 Task: Utilize tags to categorize SWOT analysis tasks by priority: "High," "Medium," and "Low.
Action: Mouse moved to (63, 258)
Screenshot: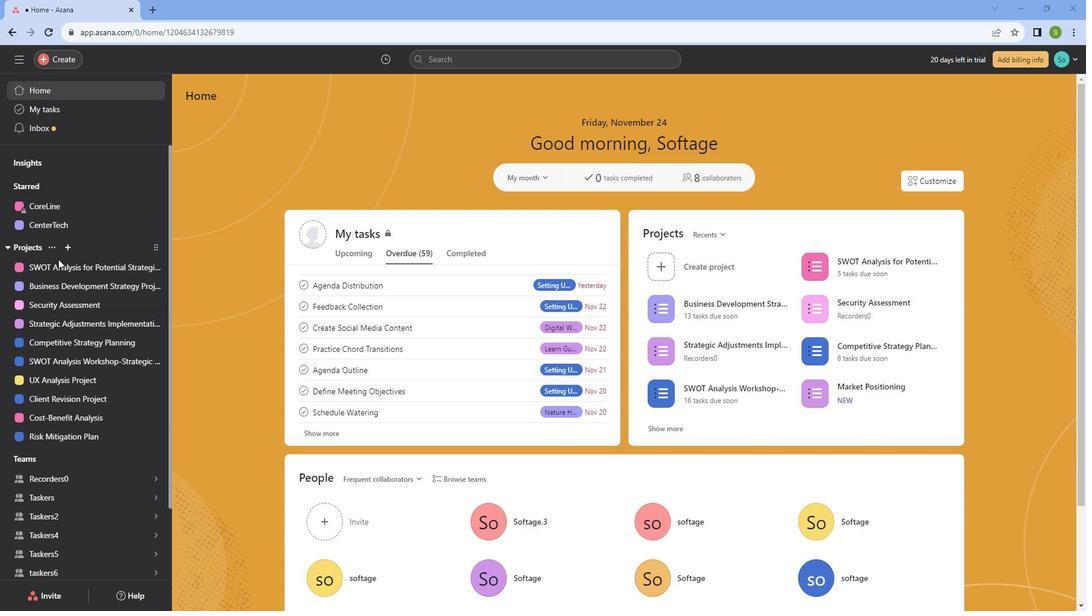 
Action: Mouse pressed left at (63, 258)
Screenshot: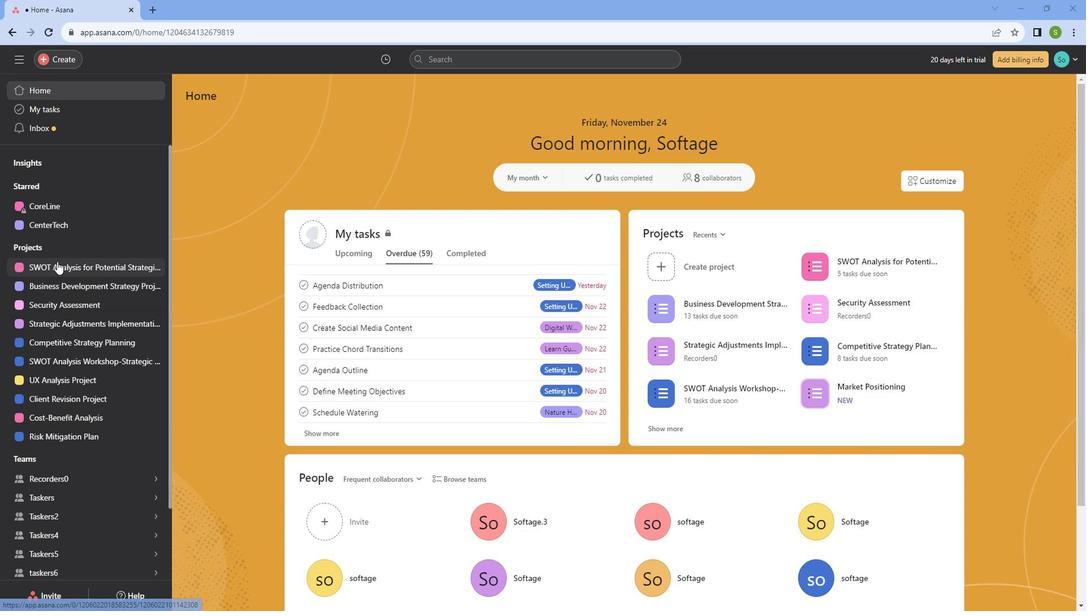 
Action: Mouse moved to (700, 178)
Screenshot: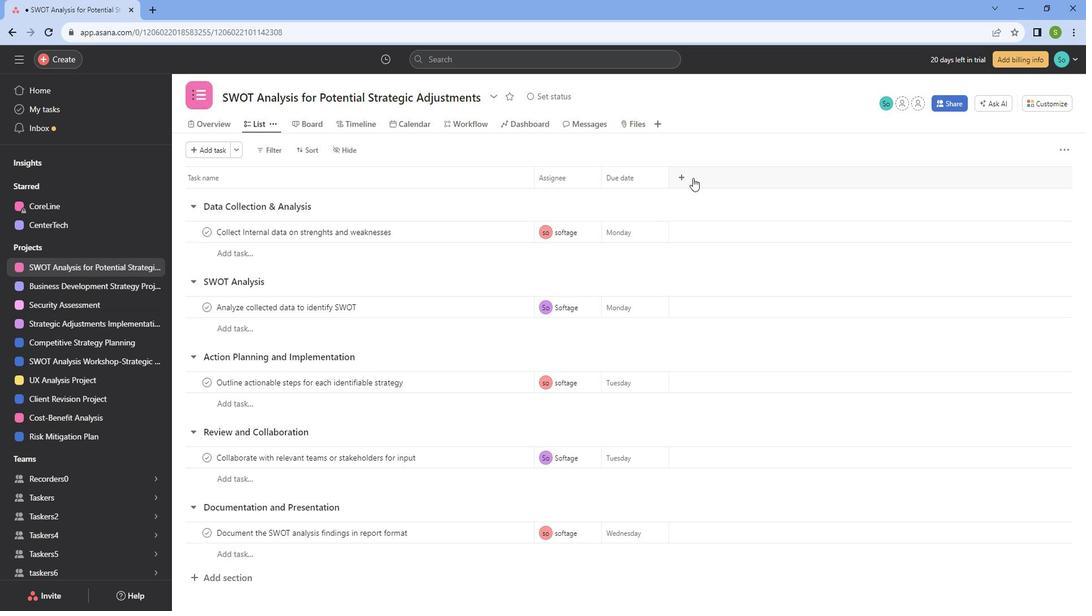 
Action: Mouse pressed left at (700, 178)
Screenshot: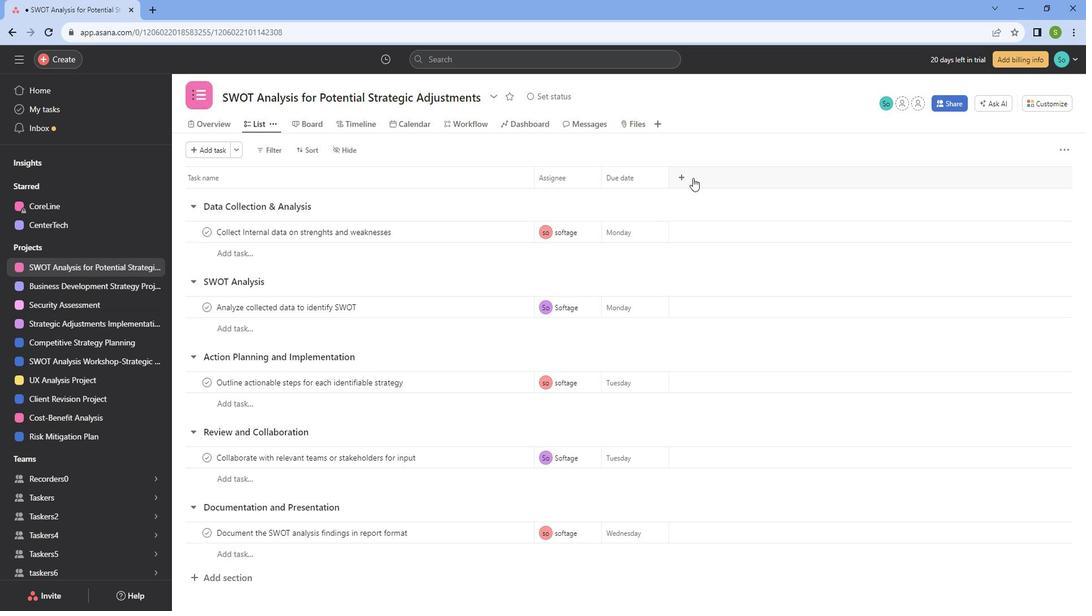 
Action: Mouse moved to (721, 224)
Screenshot: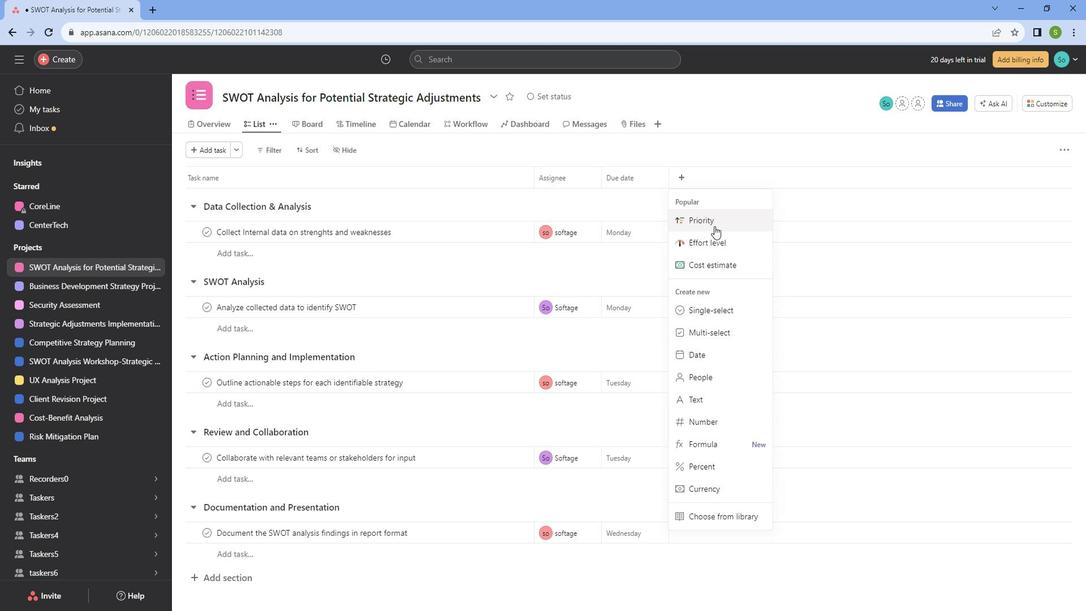 
Action: Mouse pressed left at (721, 224)
Screenshot: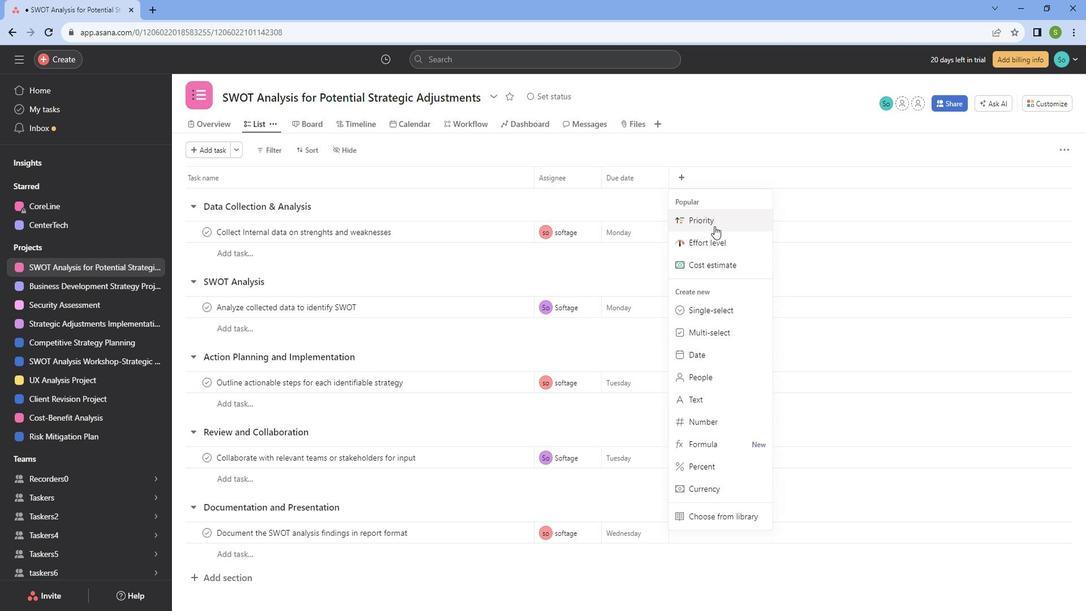 
Action: Mouse moved to (676, 459)
Screenshot: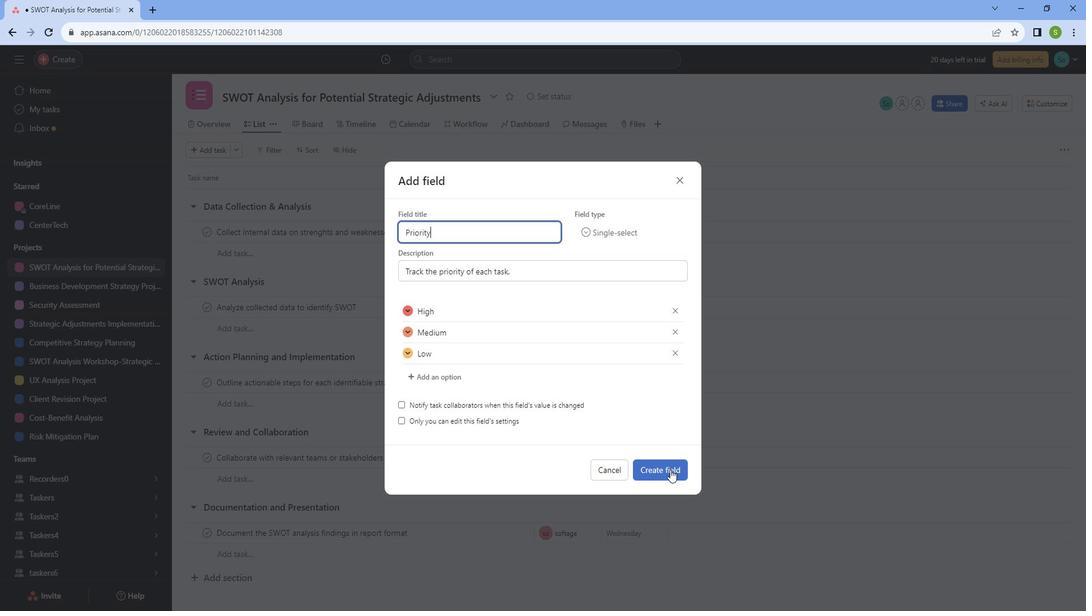 
Action: Mouse pressed left at (676, 459)
Screenshot: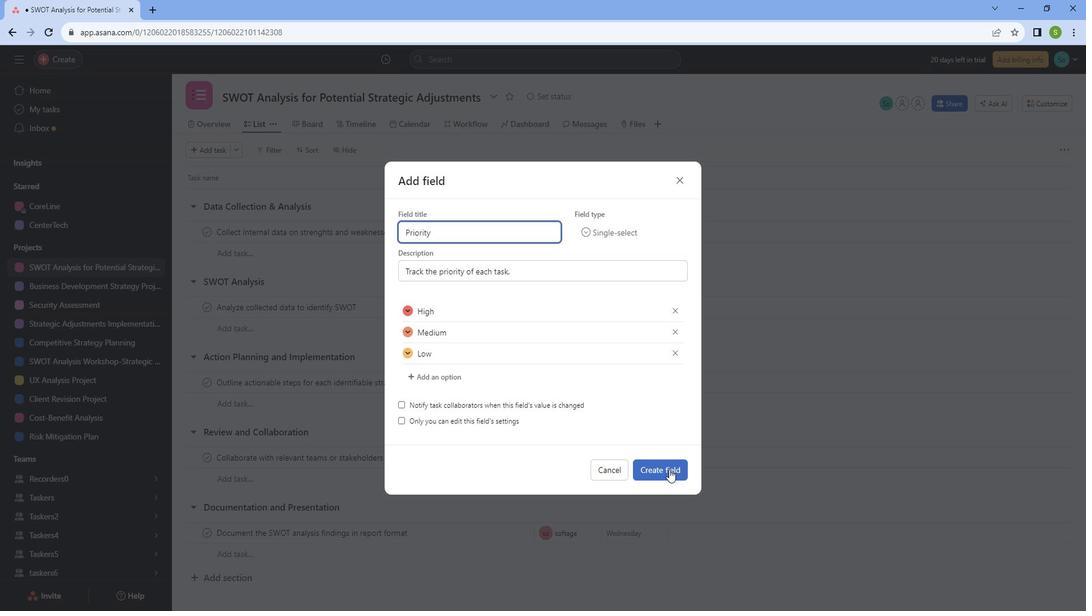 
Action: Mouse moved to (709, 230)
Screenshot: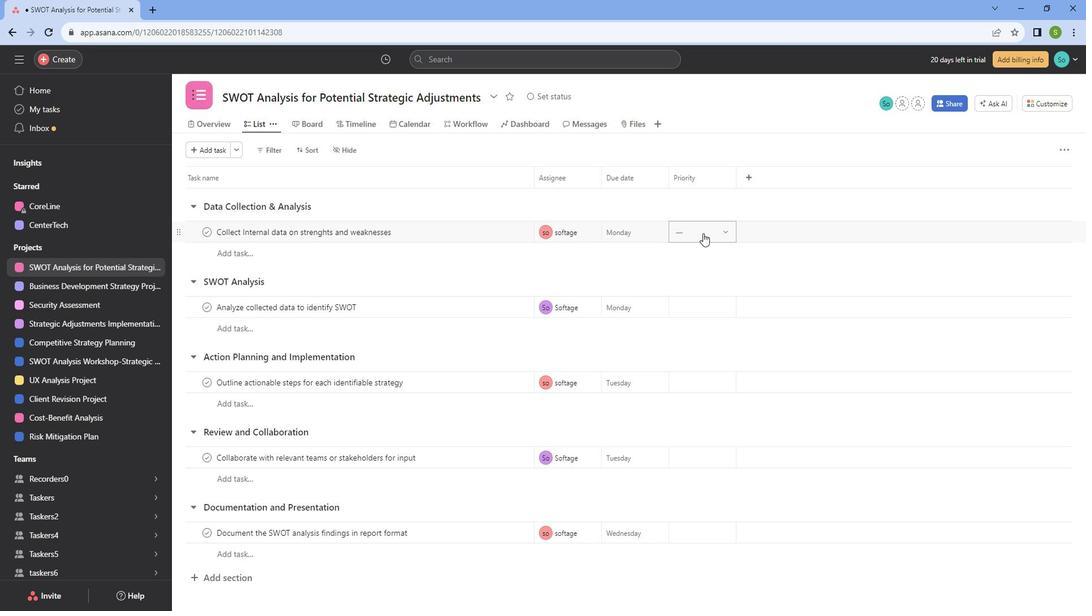 
Action: Mouse pressed left at (709, 230)
Screenshot: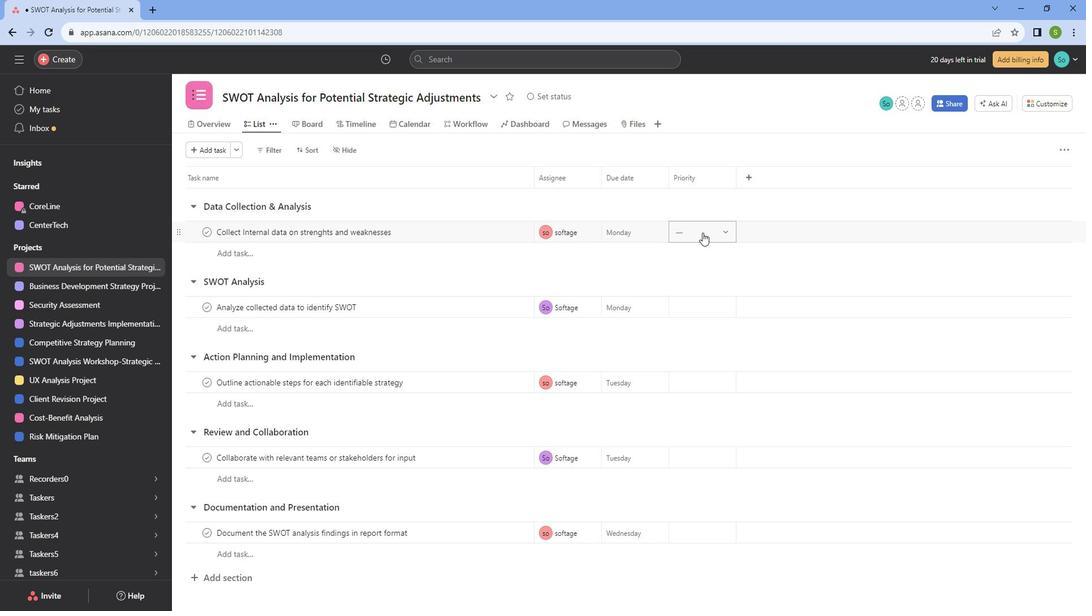 
Action: Mouse moved to (717, 279)
Screenshot: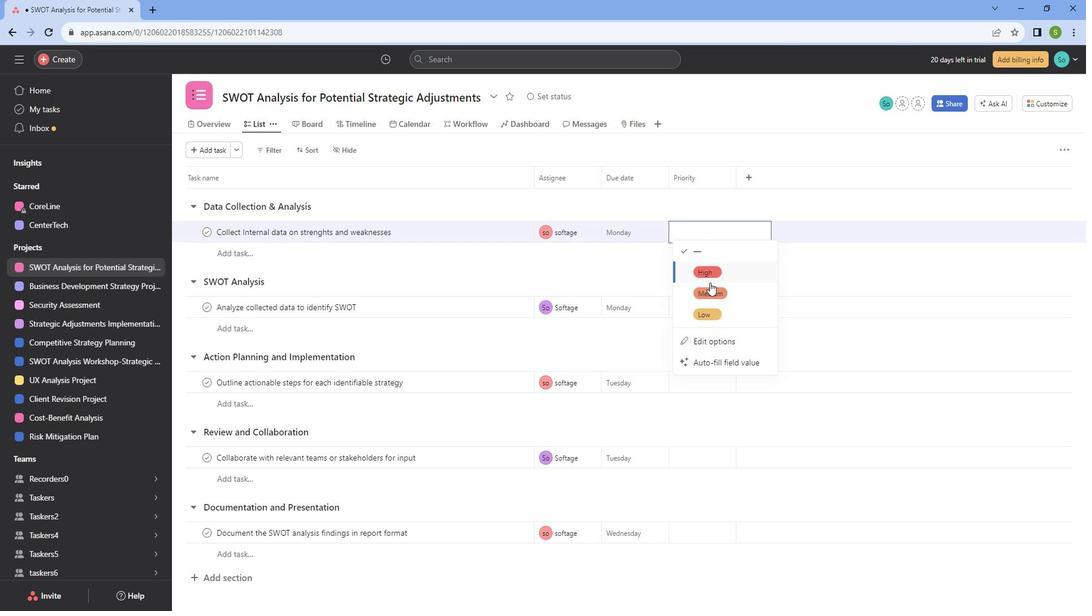 
Action: Mouse pressed left at (717, 279)
Screenshot: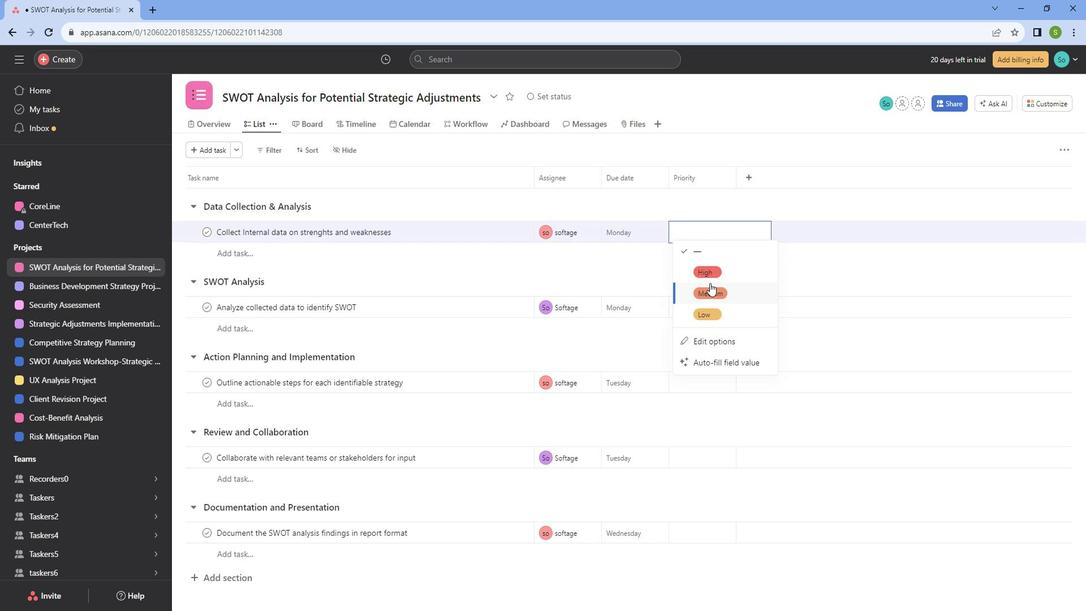 
Action: Mouse moved to (712, 289)
Screenshot: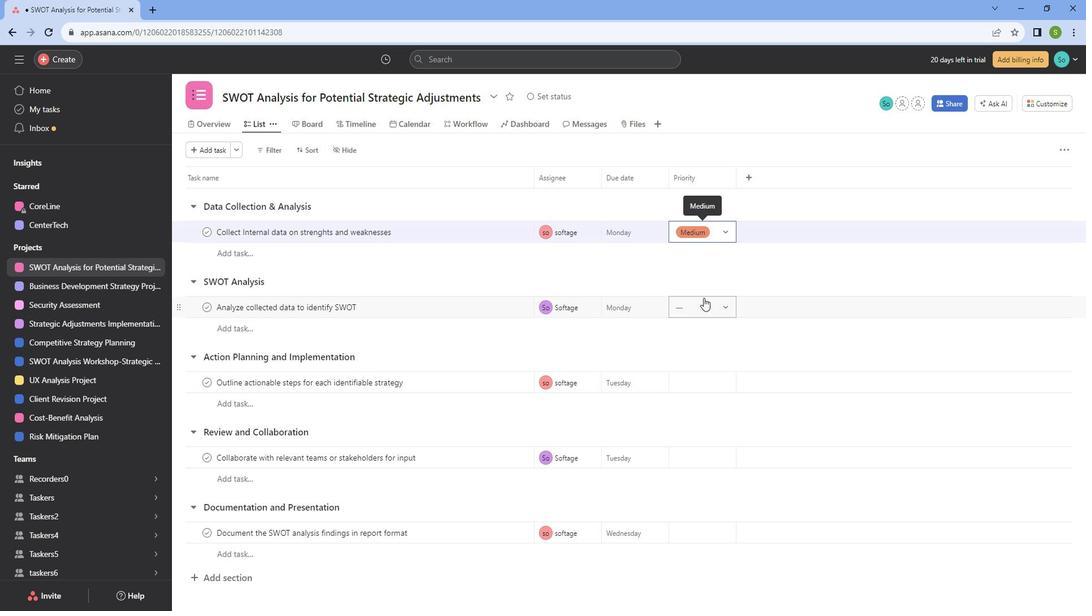 
Action: Mouse pressed left at (712, 289)
Screenshot: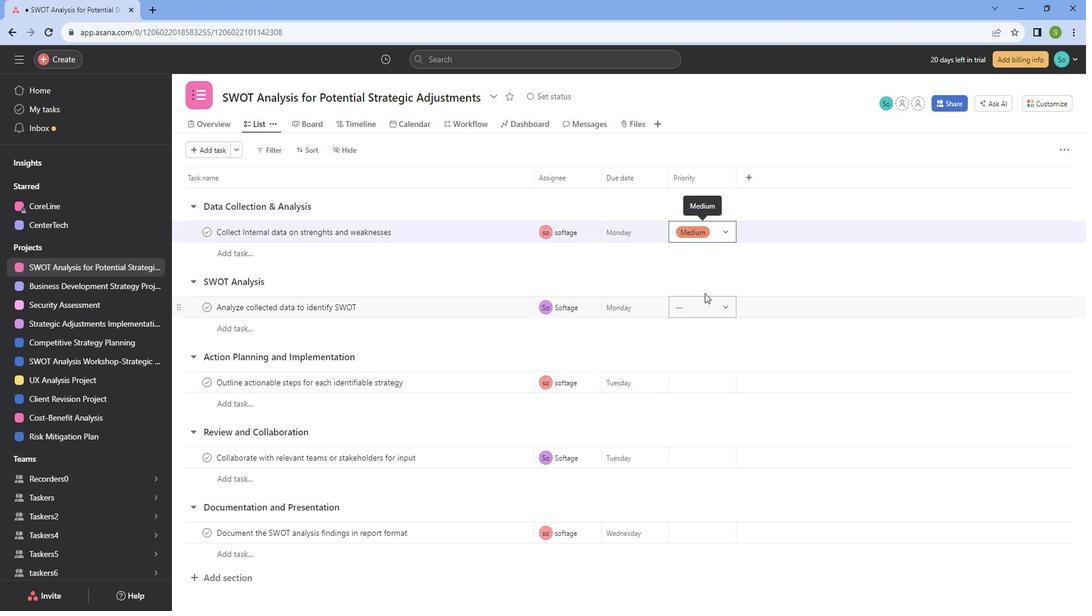 
Action: Mouse moved to (707, 300)
Screenshot: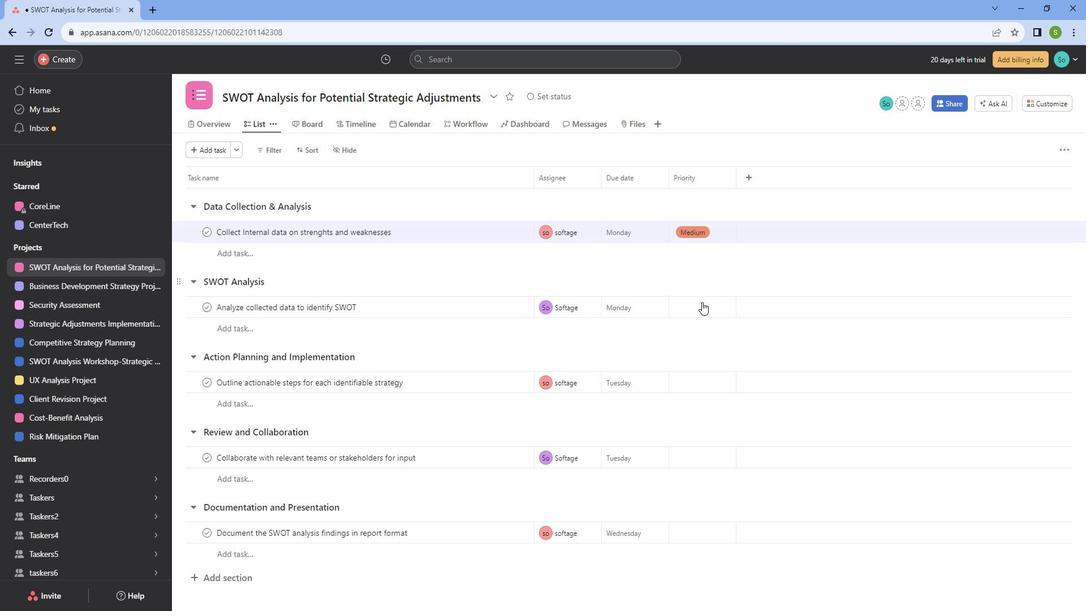 
Action: Mouse pressed left at (707, 300)
Screenshot: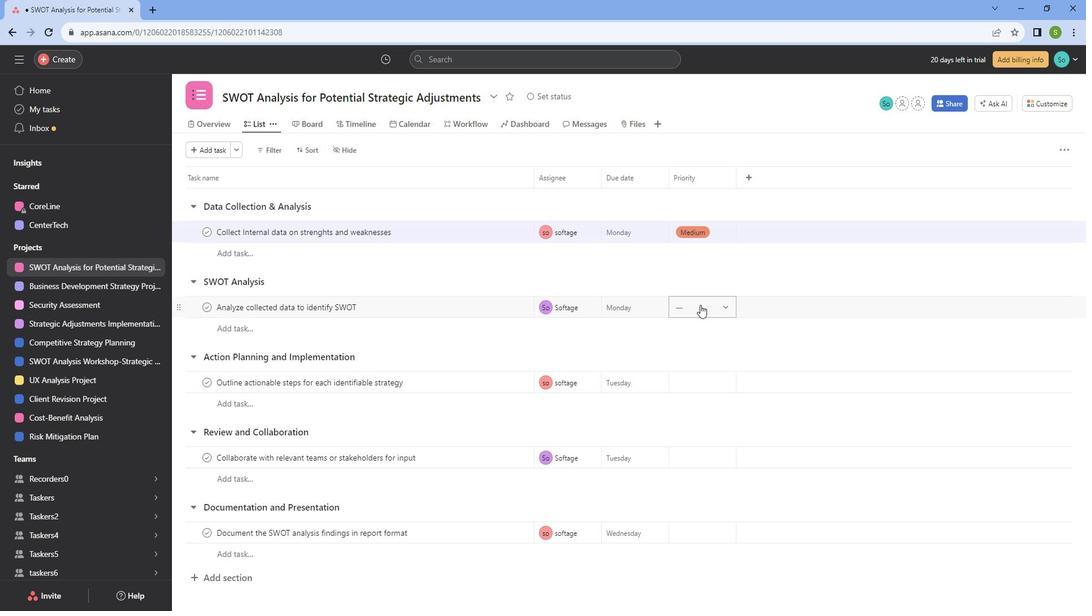 
Action: Mouse moved to (708, 357)
Screenshot: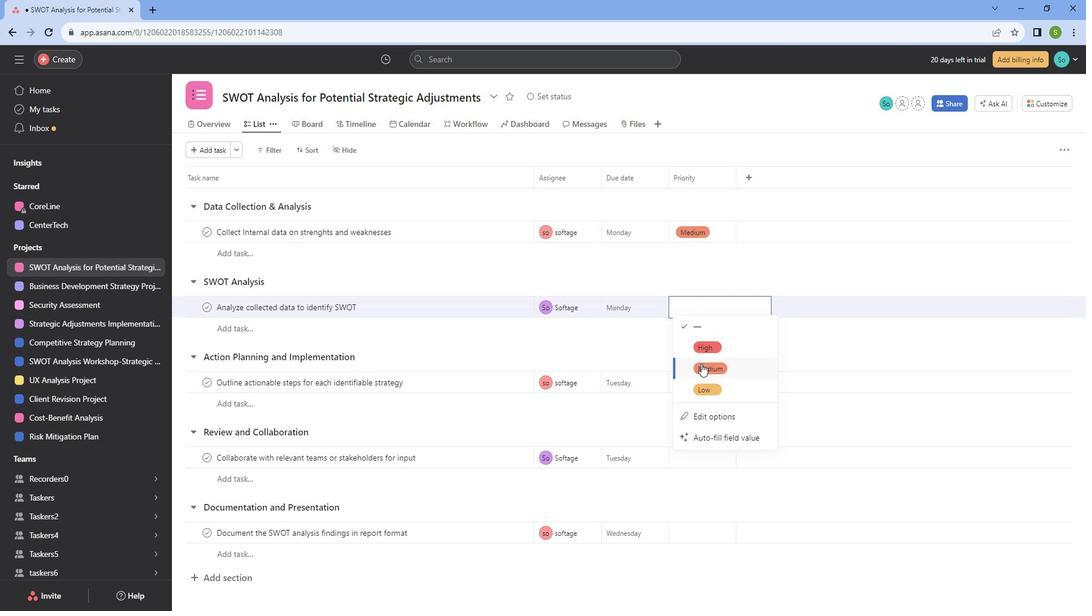 
Action: Mouse pressed left at (708, 357)
Screenshot: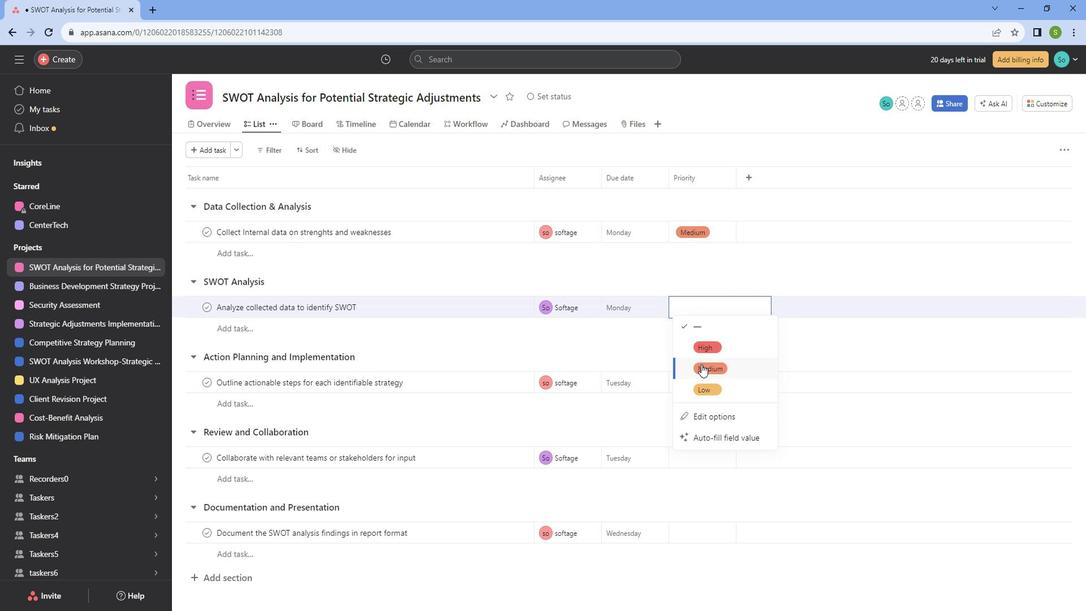 
Action: Mouse moved to (708, 348)
Screenshot: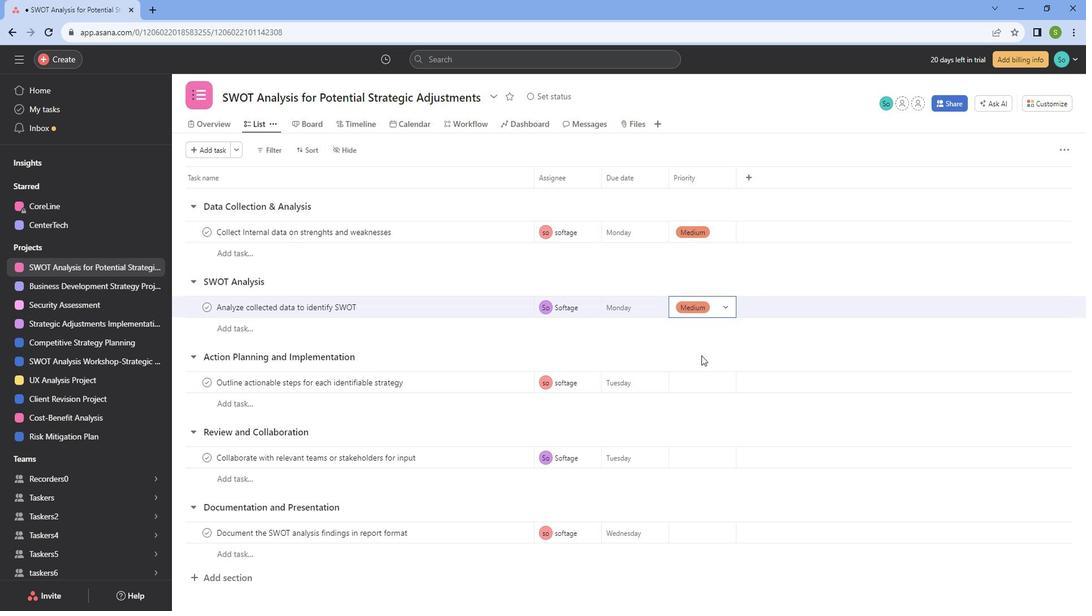 
Action: Mouse scrolled (708, 348) with delta (0, 0)
Screenshot: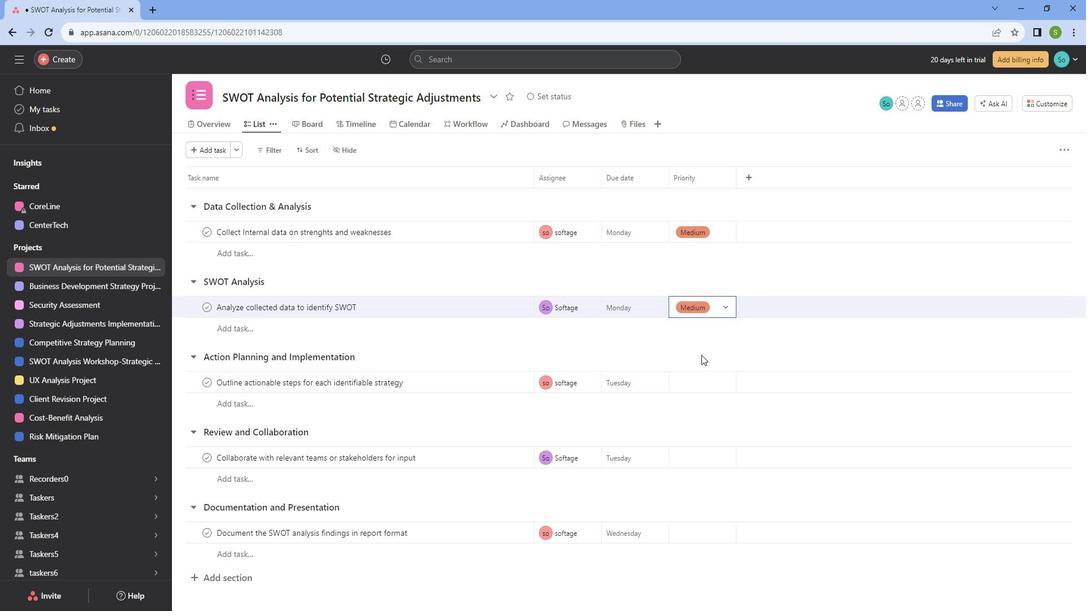 
Action: Mouse scrolled (708, 348) with delta (0, 0)
Screenshot: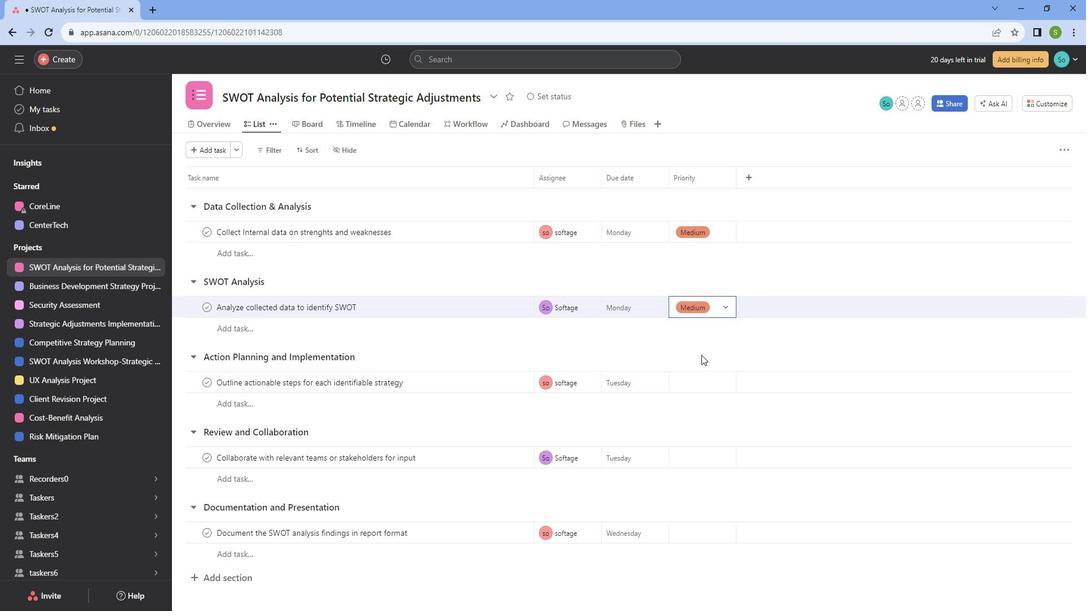 
Action: Mouse scrolled (708, 348) with delta (0, 0)
Screenshot: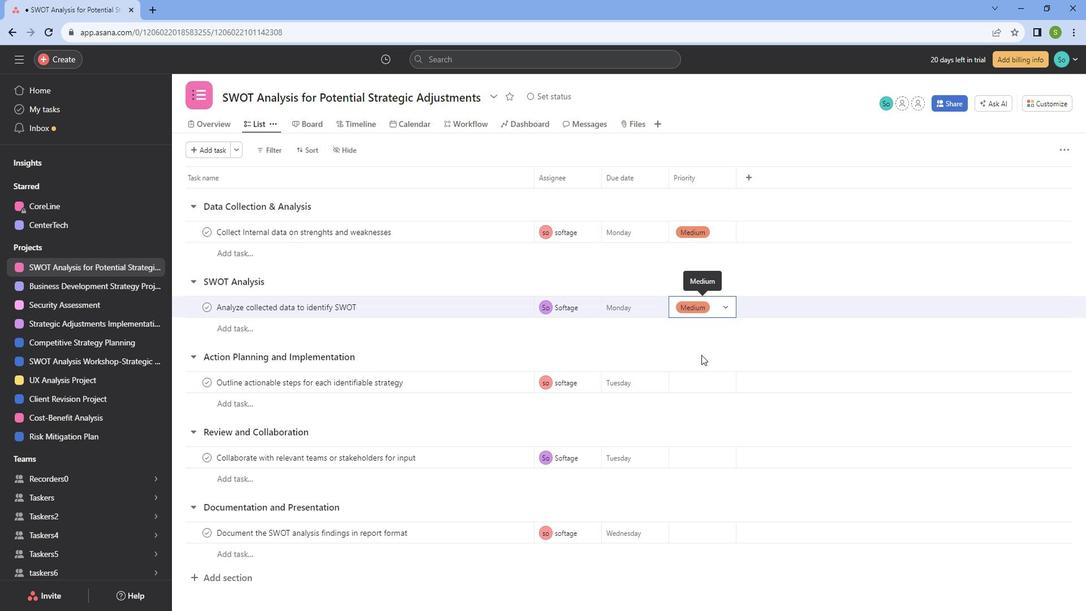 
Action: Mouse scrolled (708, 348) with delta (0, 0)
Screenshot: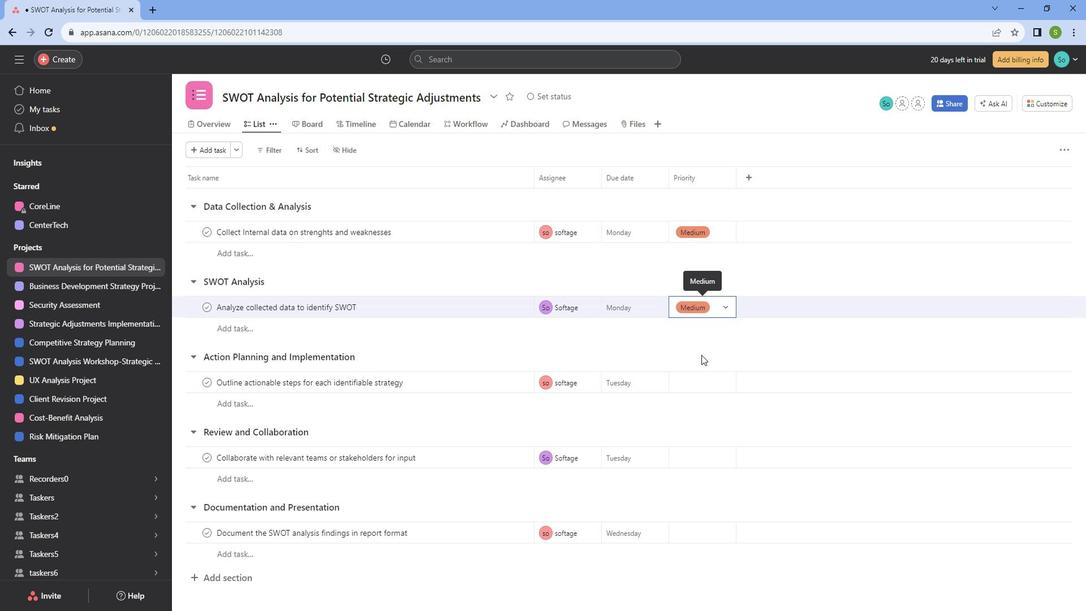 
Action: Mouse moved to (701, 376)
Screenshot: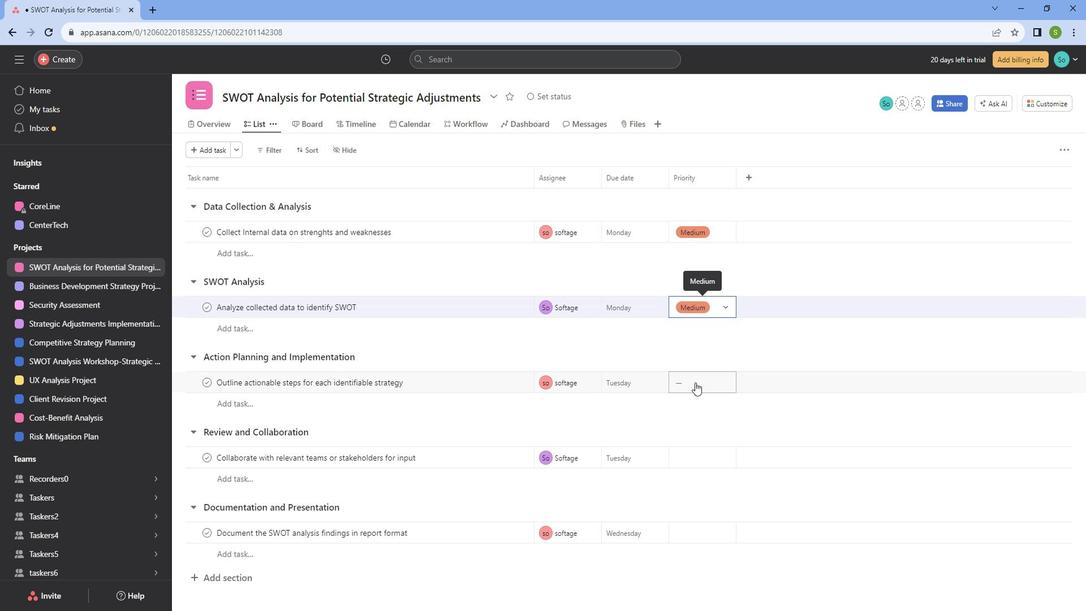 
Action: Mouse pressed left at (701, 376)
Screenshot: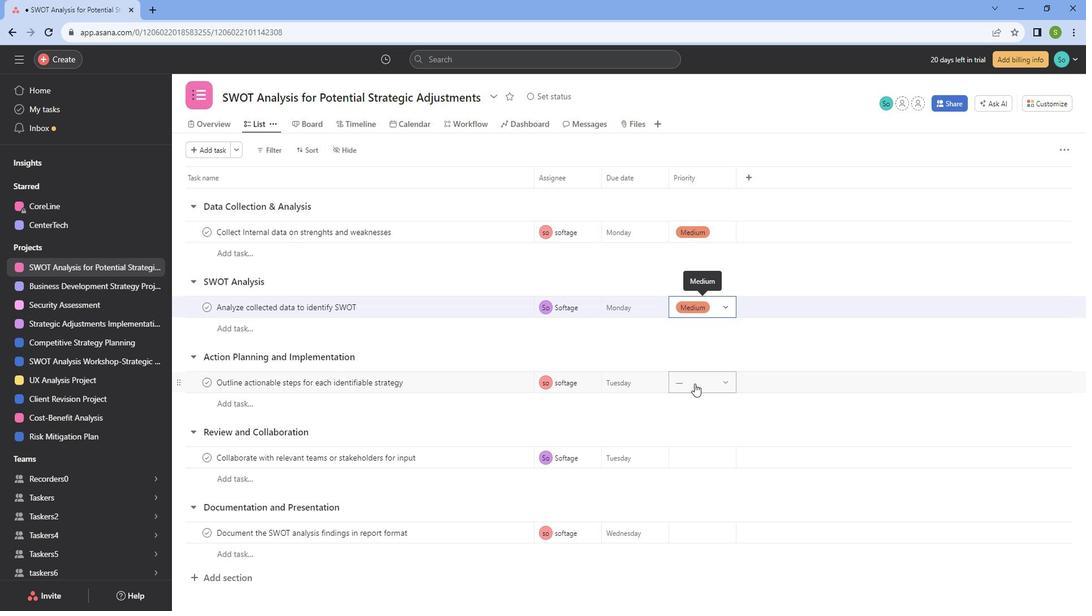 
Action: Mouse moved to (717, 409)
Screenshot: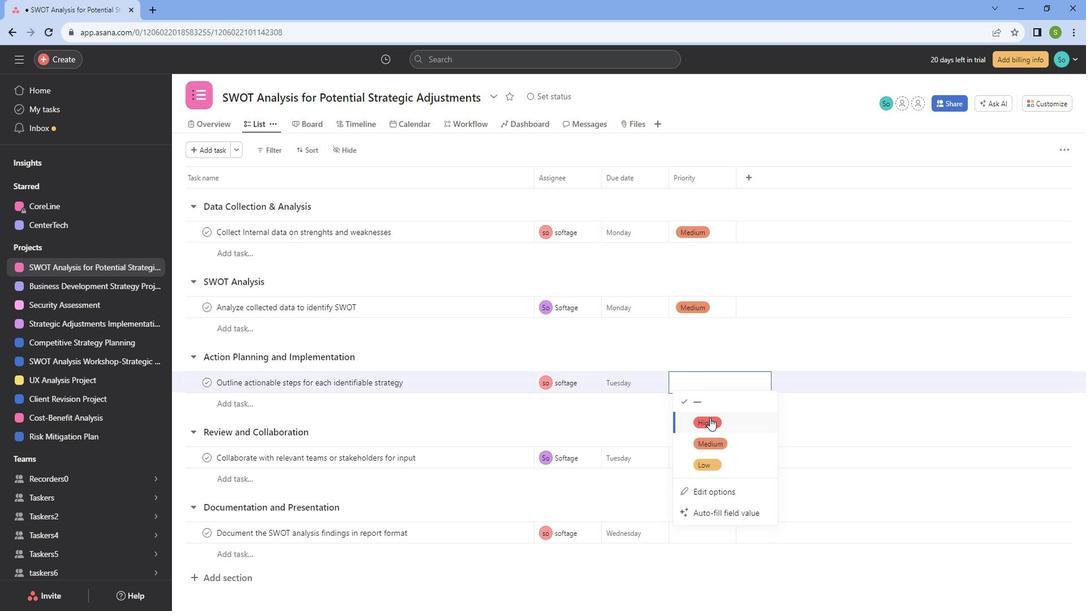 
Action: Mouse pressed left at (717, 409)
Screenshot: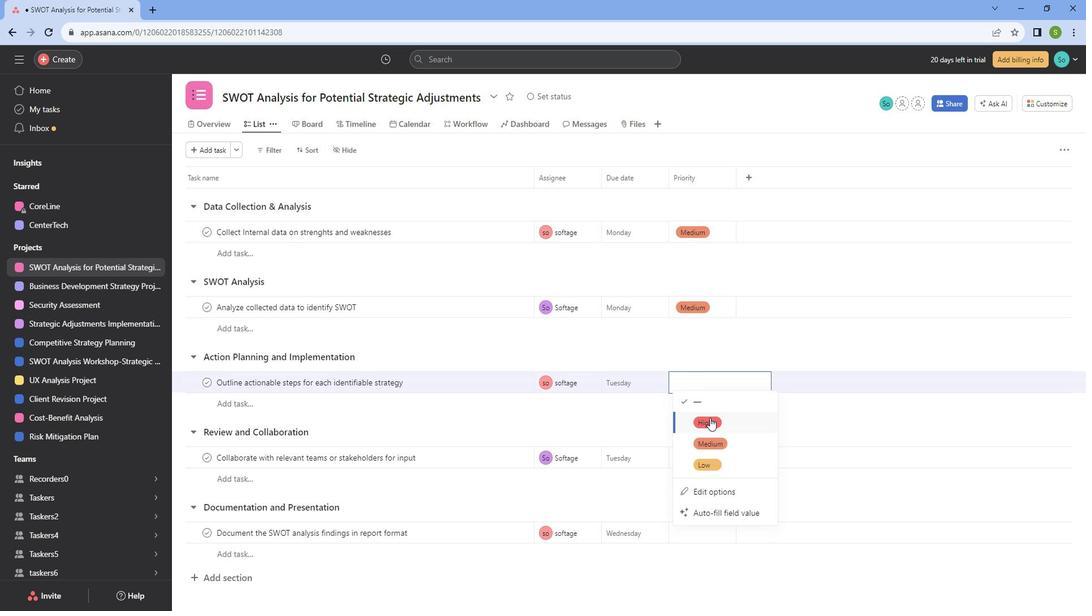 
Action: Mouse moved to (707, 442)
Screenshot: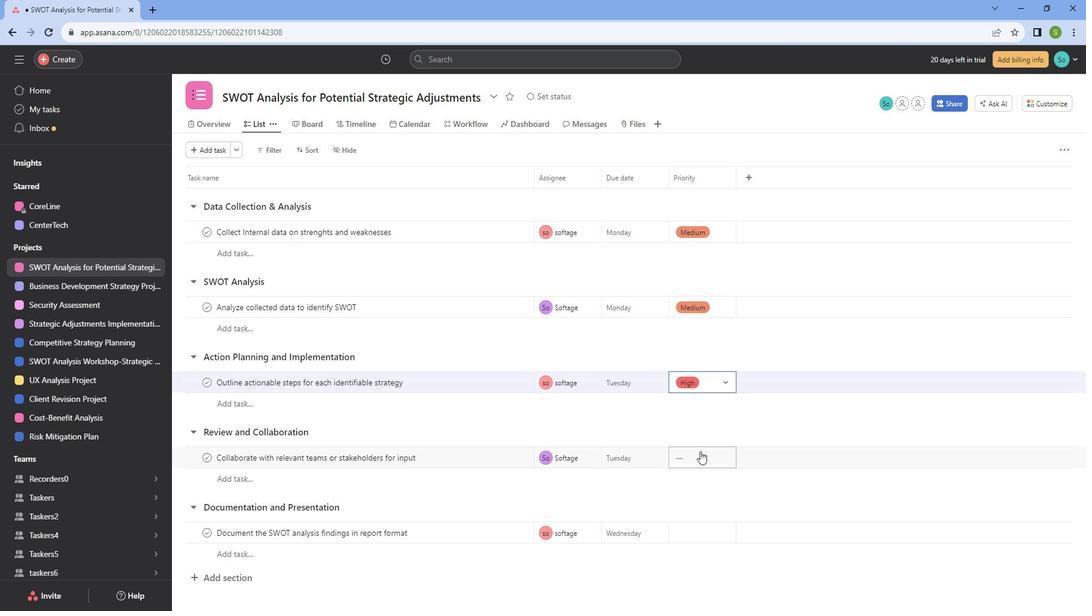 
Action: Mouse pressed left at (707, 442)
Screenshot: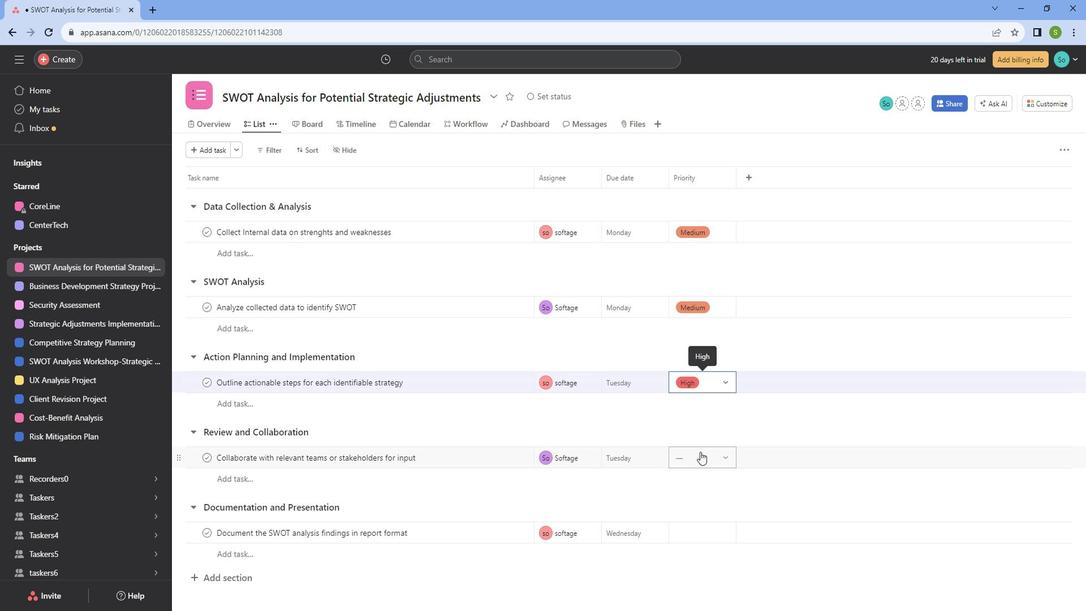 
Action: Mouse moved to (704, 487)
Screenshot: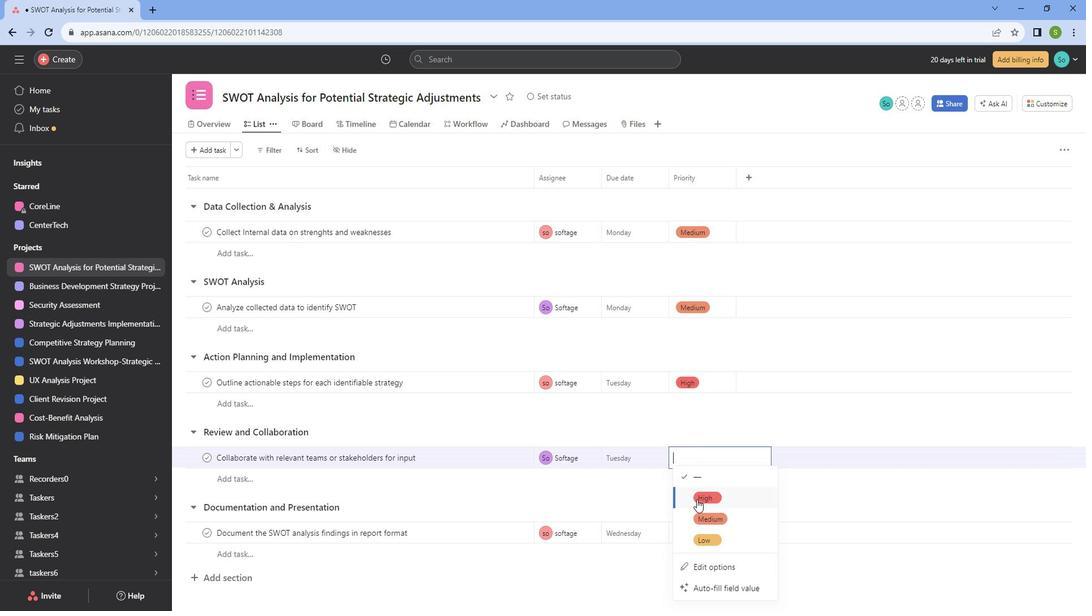 
Action: Mouse pressed left at (704, 487)
Screenshot: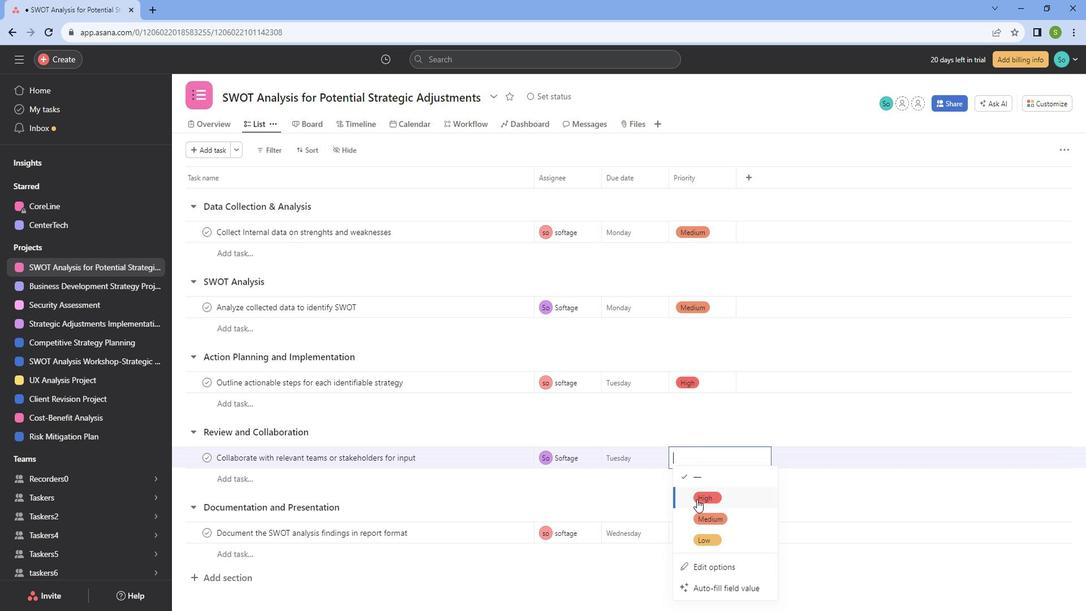 
Action: Mouse moved to (699, 525)
Screenshot: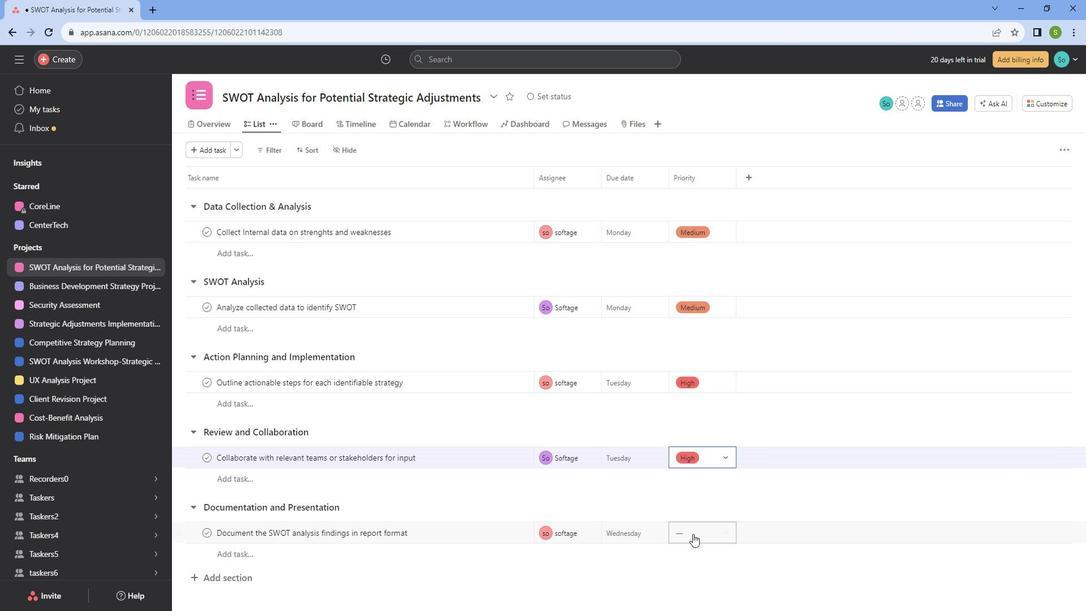 
Action: Mouse pressed left at (699, 525)
Screenshot: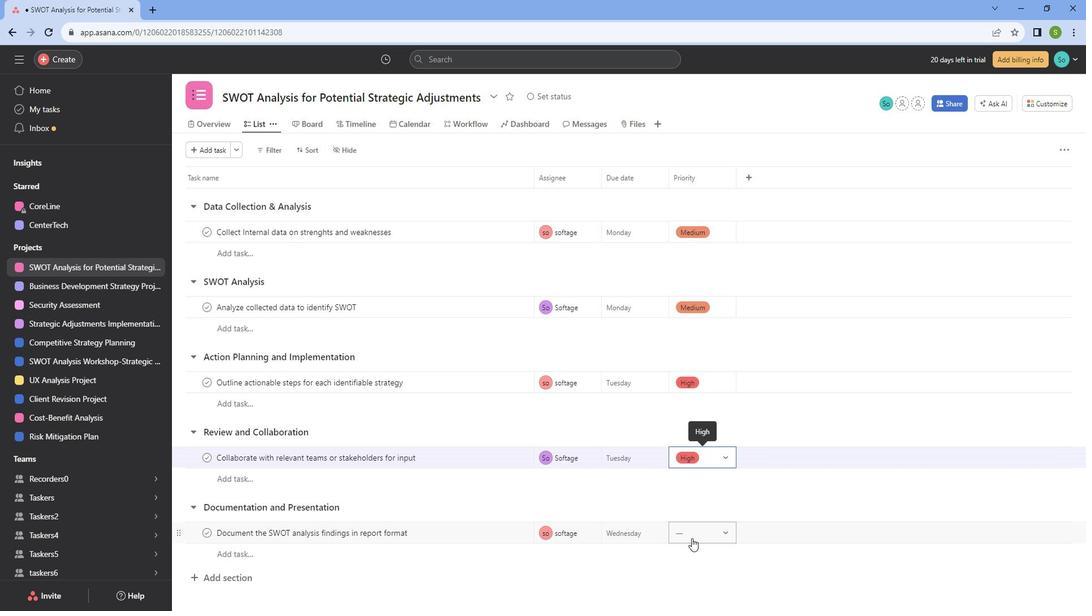 
Action: Mouse moved to (740, 454)
Screenshot: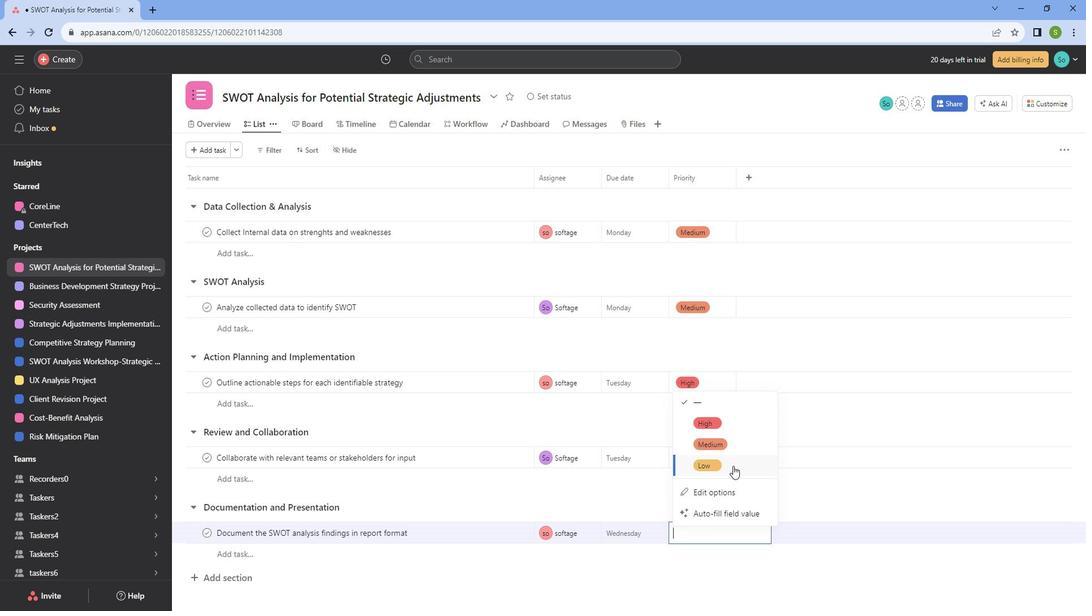 
Action: Mouse pressed left at (740, 454)
Screenshot: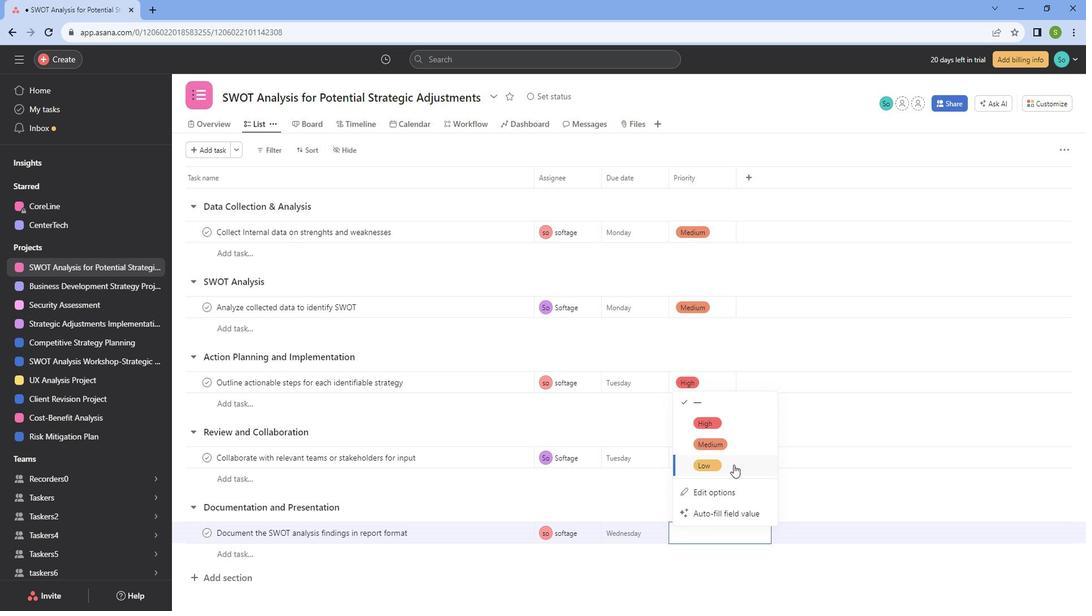 
Action: Mouse moved to (714, 483)
Screenshot: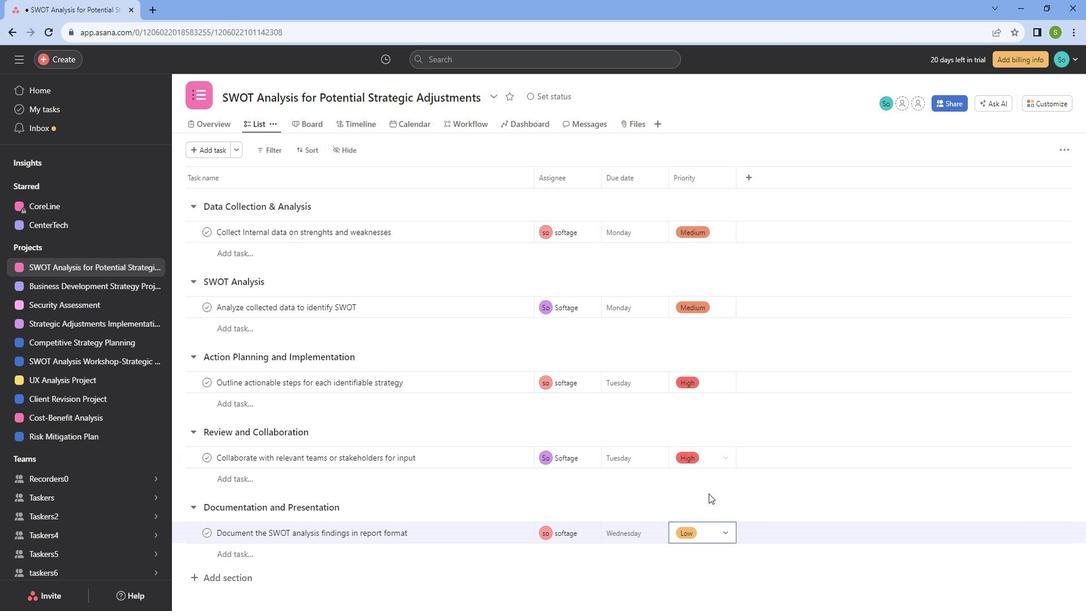 
Action: Mouse pressed left at (714, 483)
Screenshot: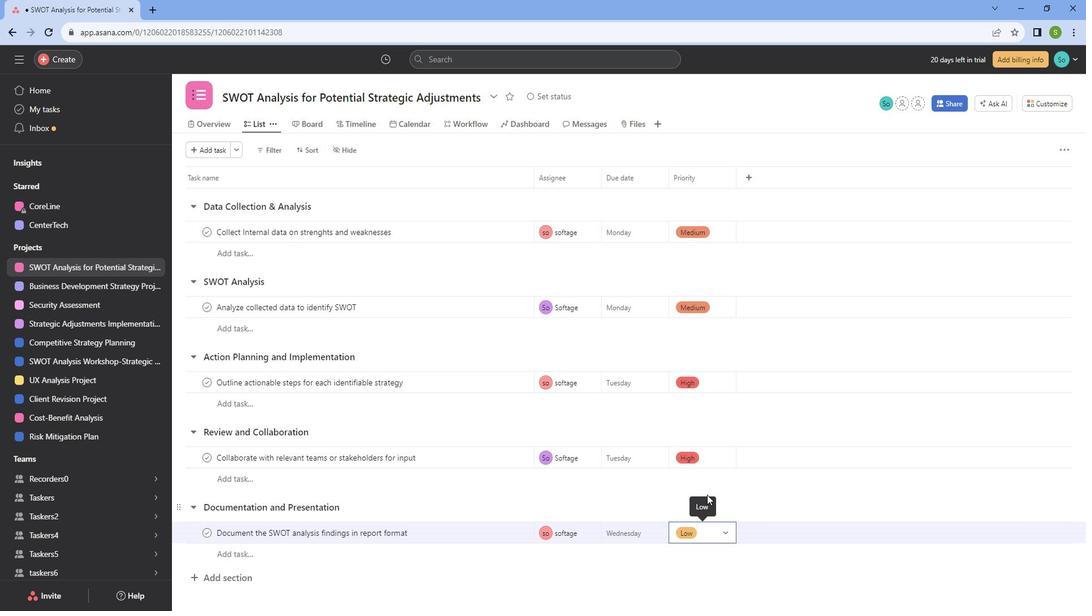 
Action: Mouse scrolled (714, 482) with delta (0, 0)
Screenshot: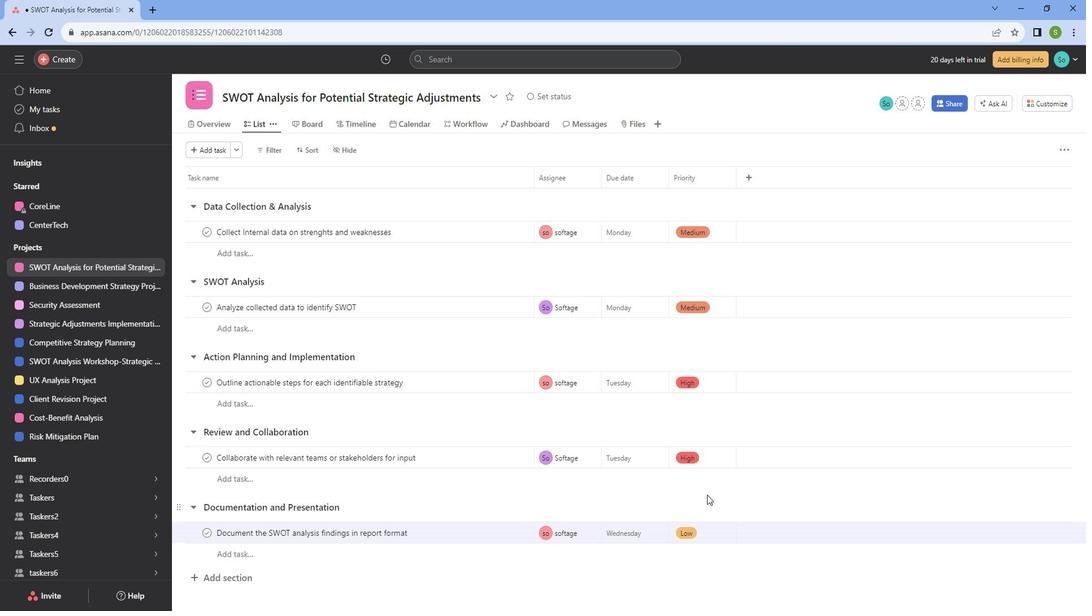 
Action: Mouse scrolled (714, 482) with delta (0, 0)
Screenshot: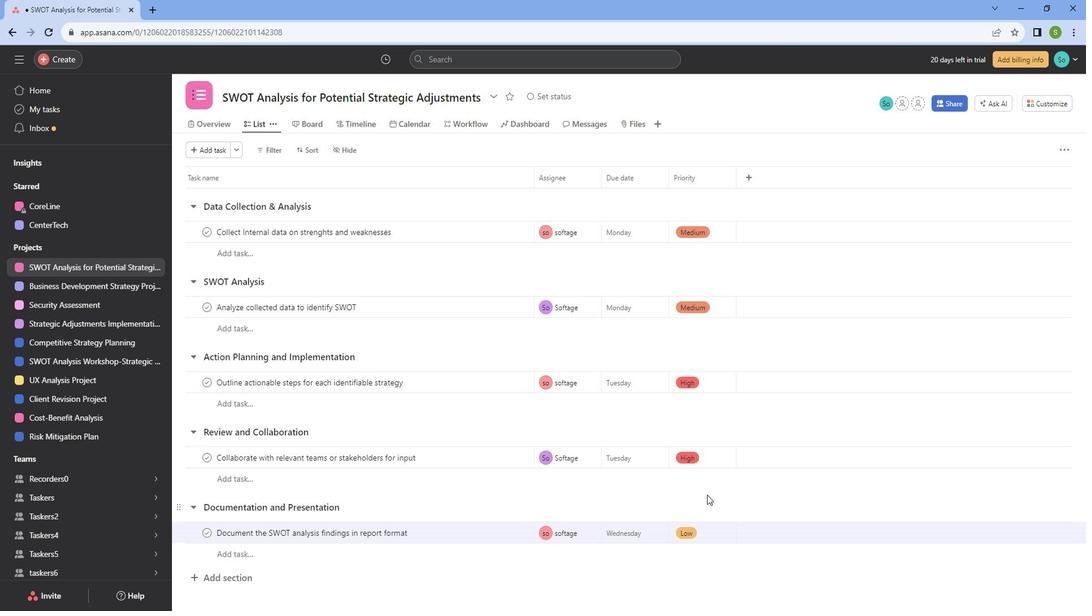 
Action: Mouse scrolled (714, 482) with delta (0, 0)
Screenshot: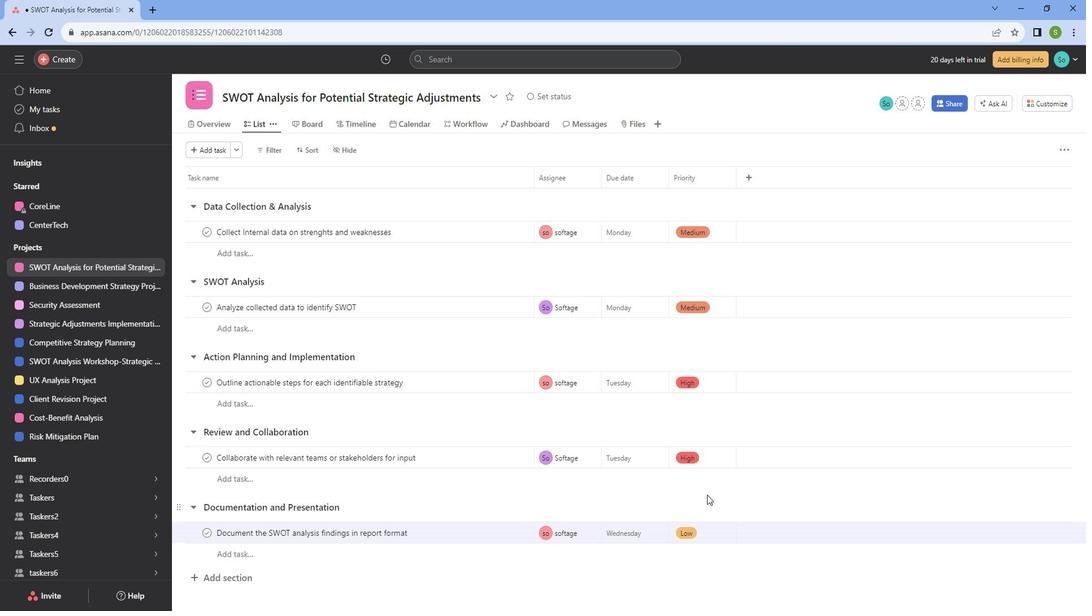 
Action: Mouse scrolled (714, 482) with delta (0, 0)
Screenshot: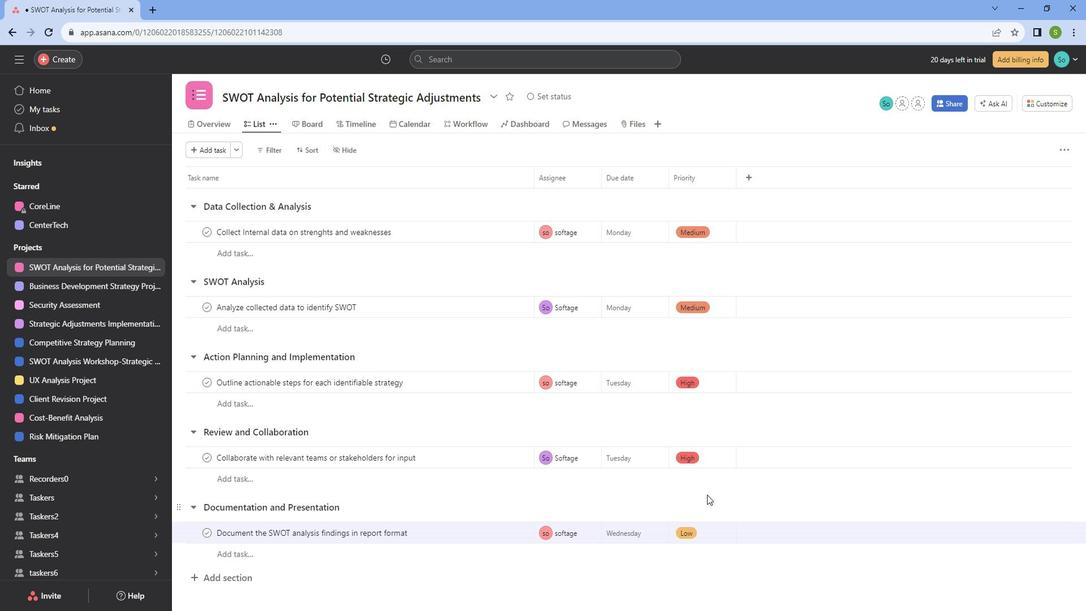 
Action: Mouse moved to (712, 473)
Screenshot: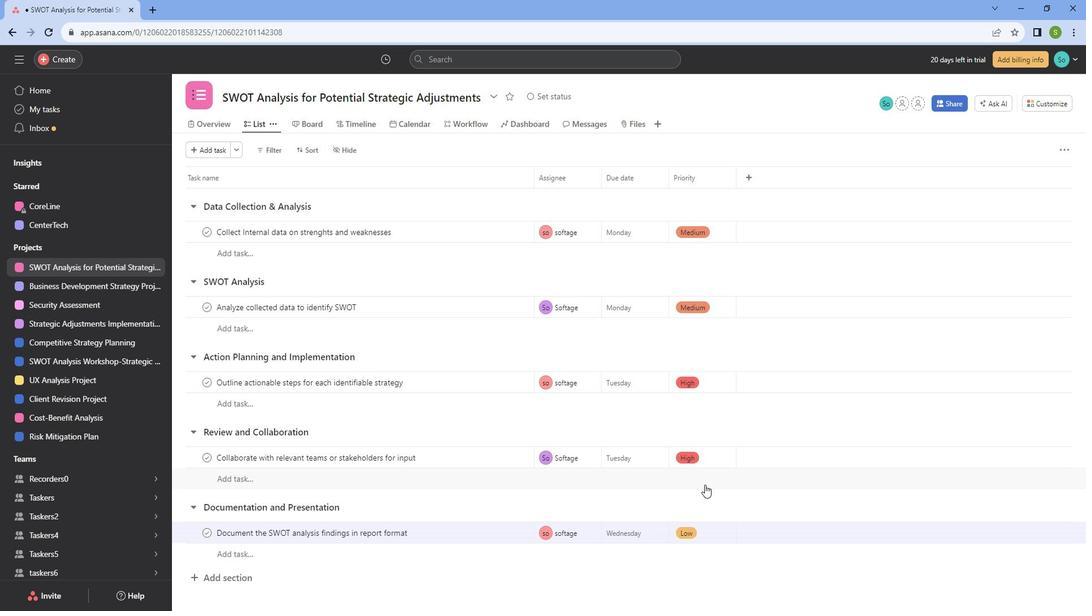 
Action: Mouse scrolled (712, 473) with delta (0, 0)
Screenshot: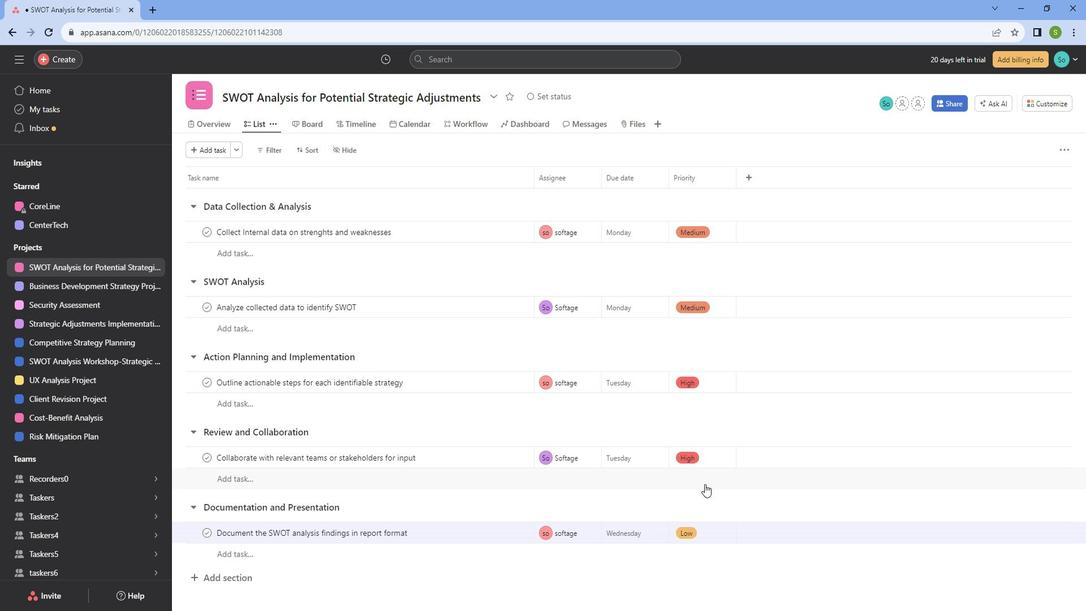 
Action: Mouse scrolled (712, 473) with delta (0, 0)
Screenshot: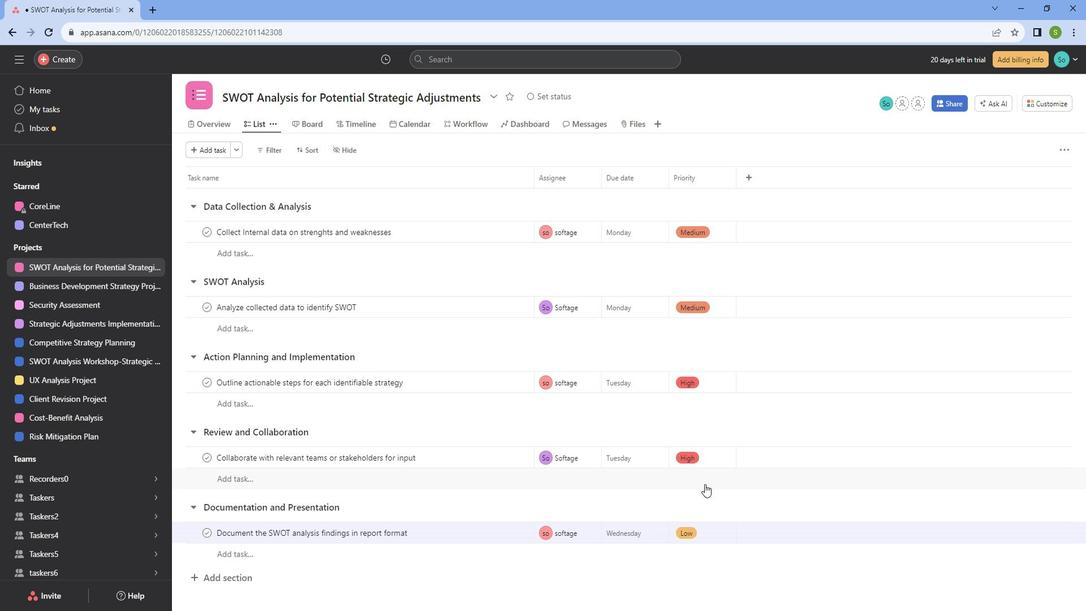 
Action: Mouse scrolled (712, 473) with delta (0, 0)
Screenshot: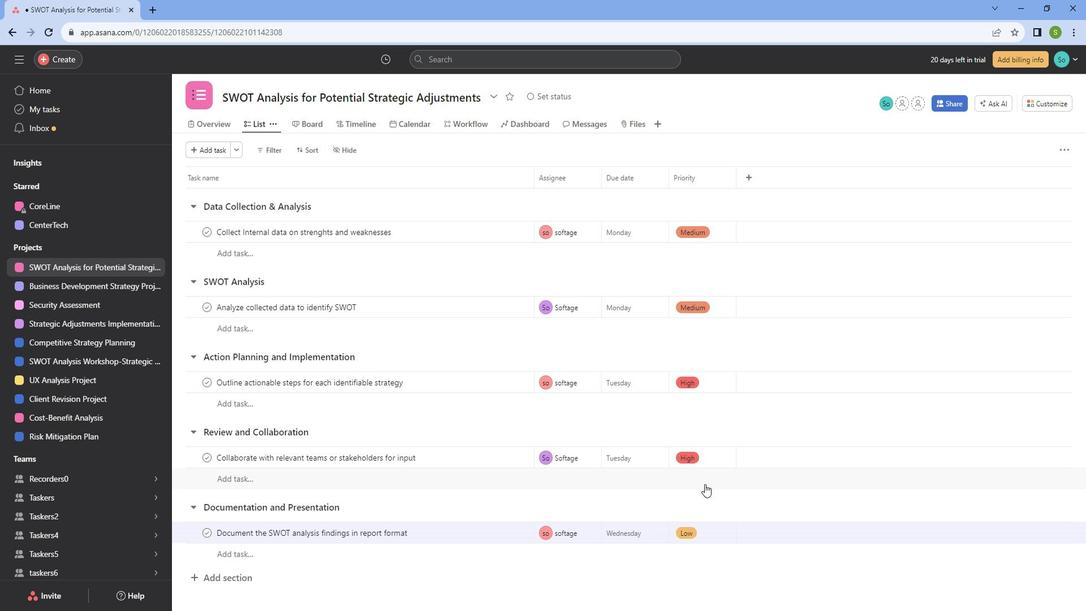 
Action: Mouse scrolled (712, 473) with delta (0, 0)
Screenshot: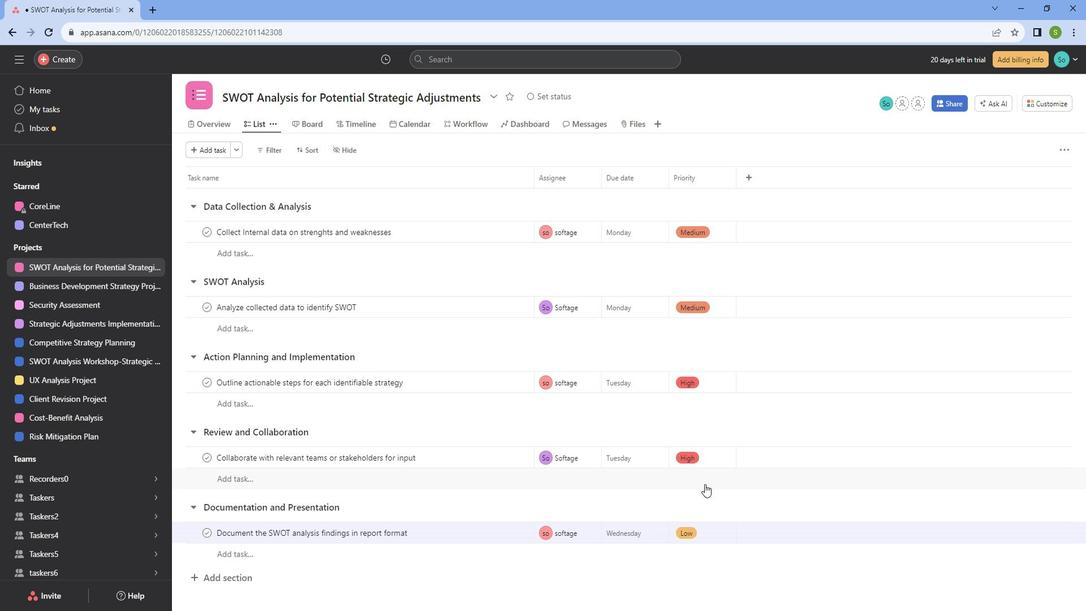 
Action: Mouse scrolled (712, 473) with delta (0, 0)
Screenshot: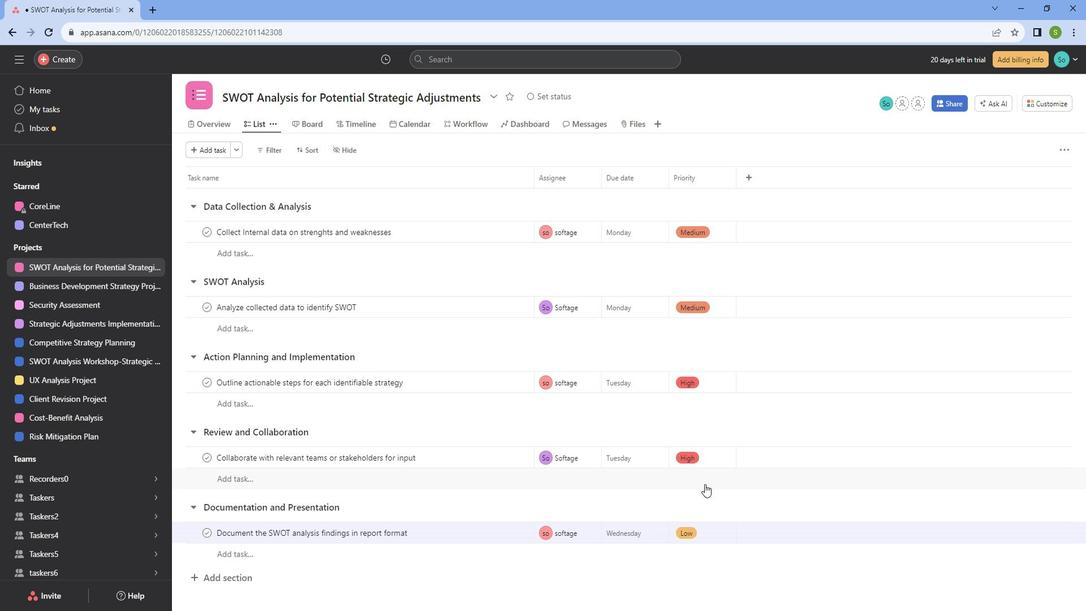 
Action: Mouse scrolled (712, 473) with delta (0, 0)
Screenshot: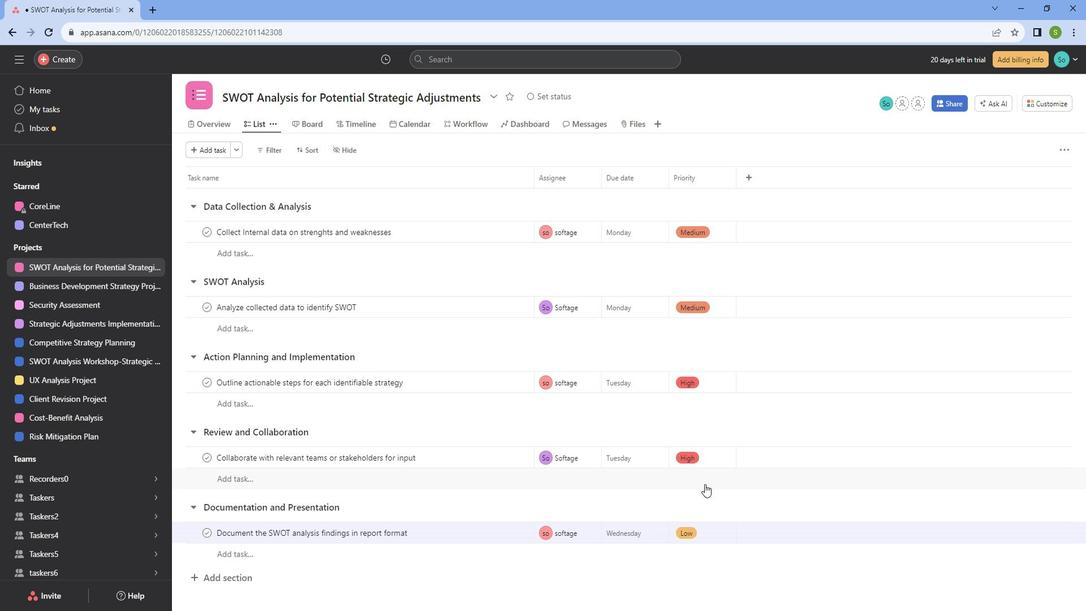 
Action: Mouse scrolled (712, 473) with delta (0, 0)
Screenshot: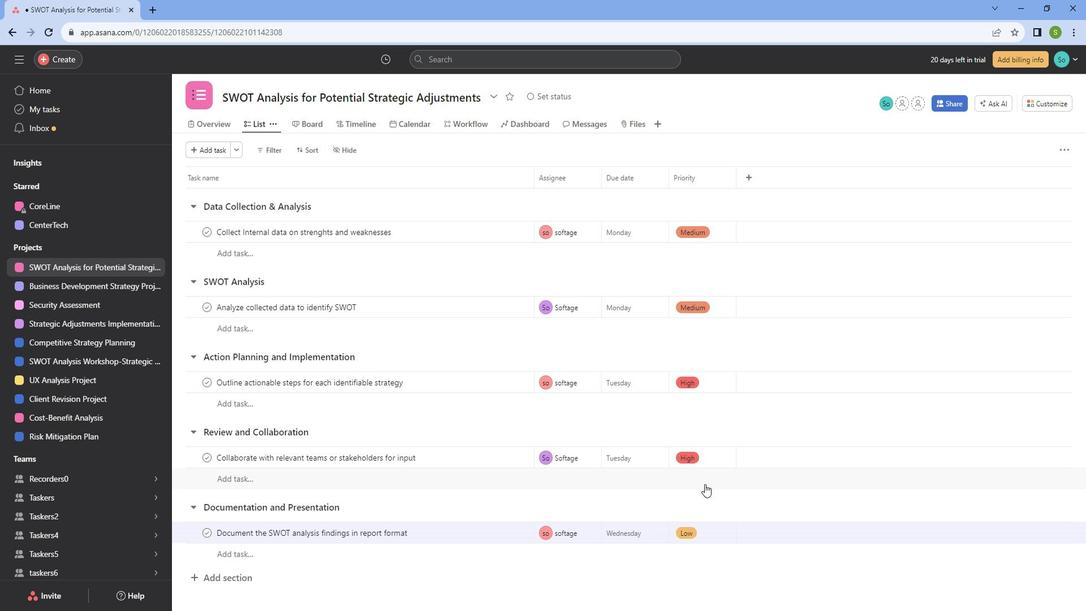
Action: Mouse moved to (318, 127)
Screenshot: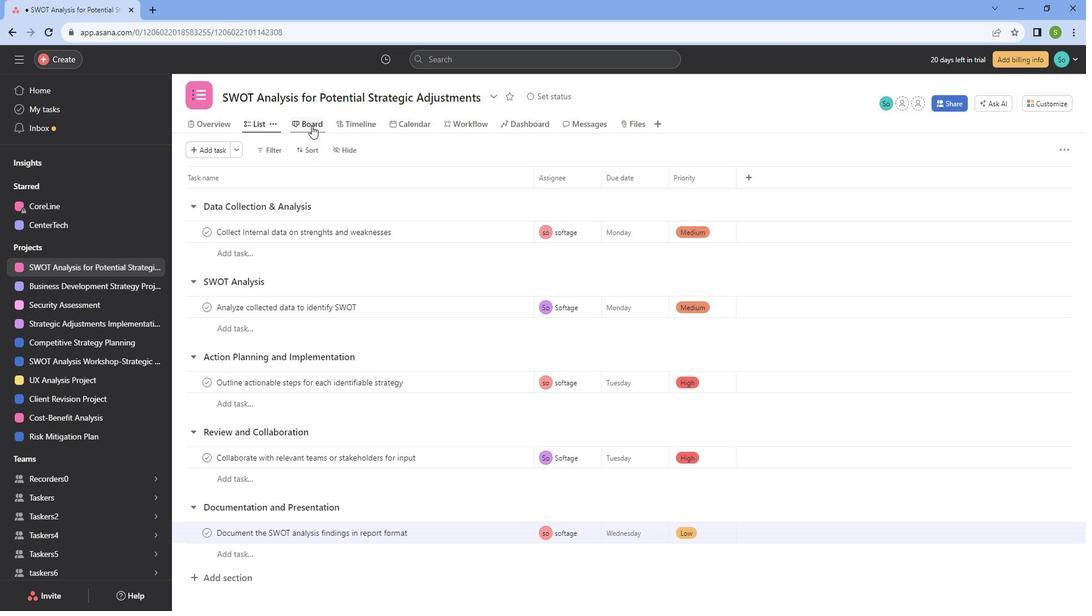 
Action: Mouse pressed left at (318, 127)
Screenshot: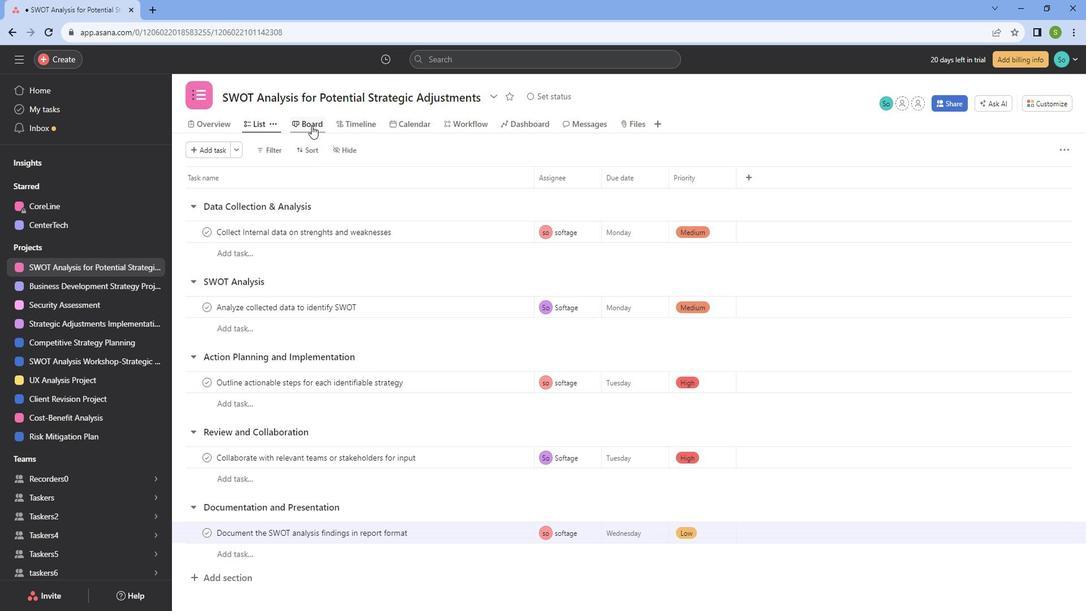 
Action: Mouse moved to (415, 588)
Screenshot: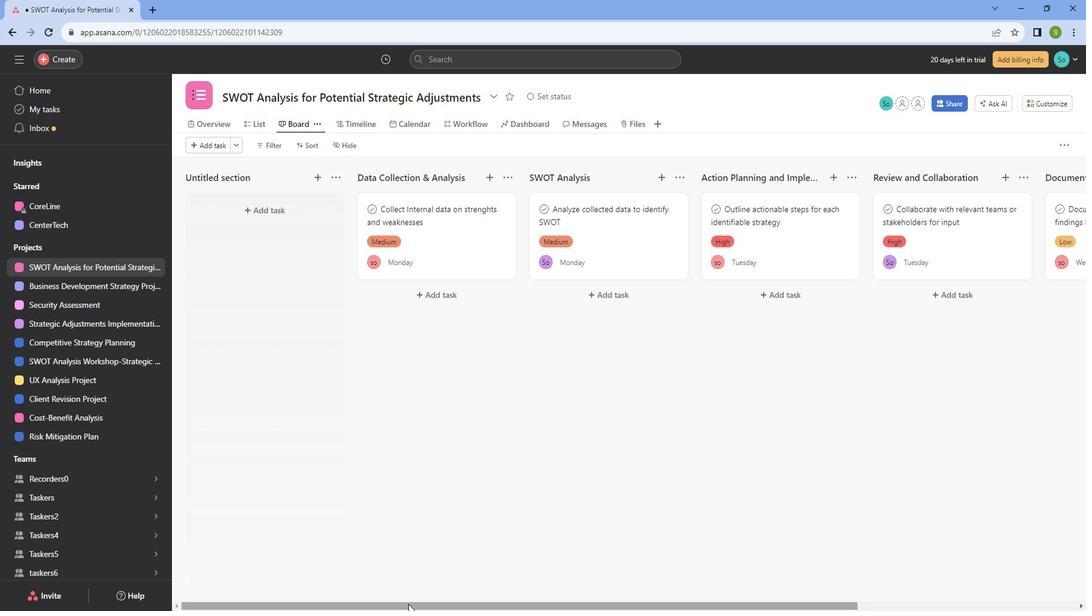 
Action: Mouse pressed left at (415, 588)
Screenshot: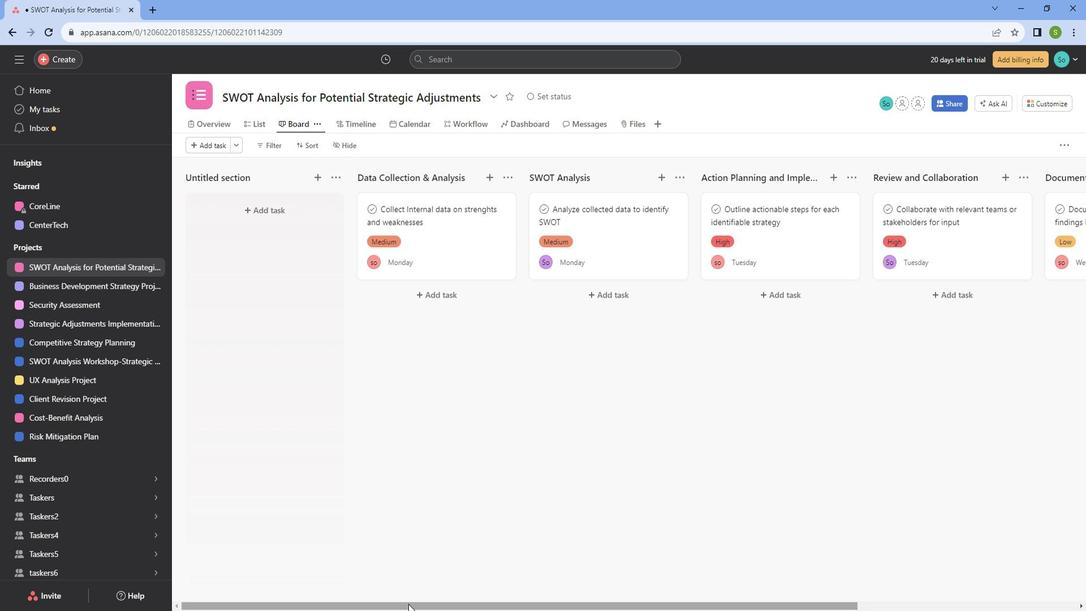 
Action: Mouse moved to (250, 125)
Screenshot: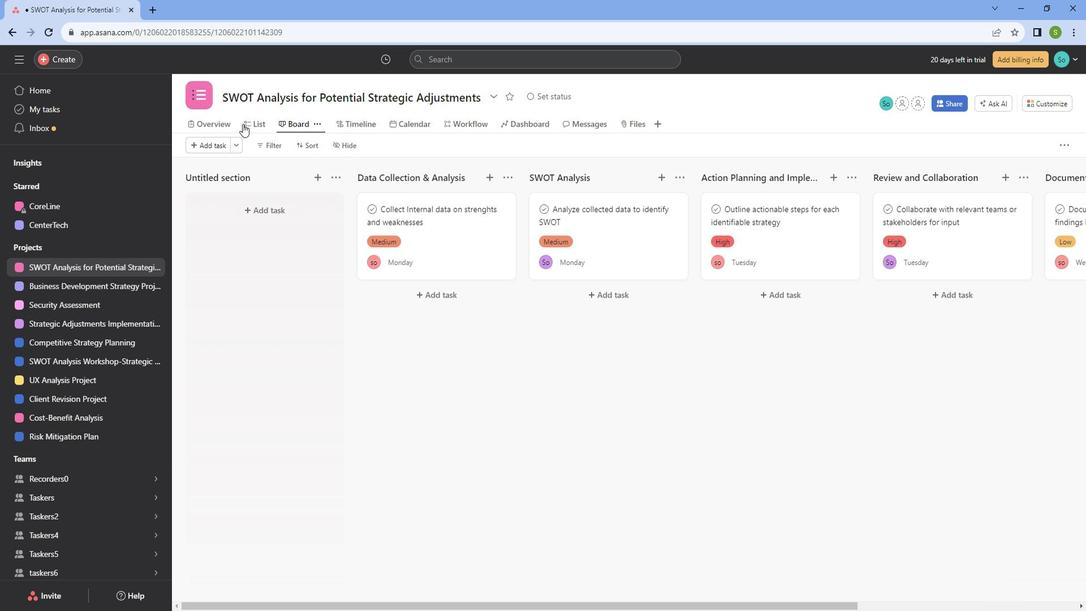 
Action: Mouse pressed left at (250, 125)
Screenshot: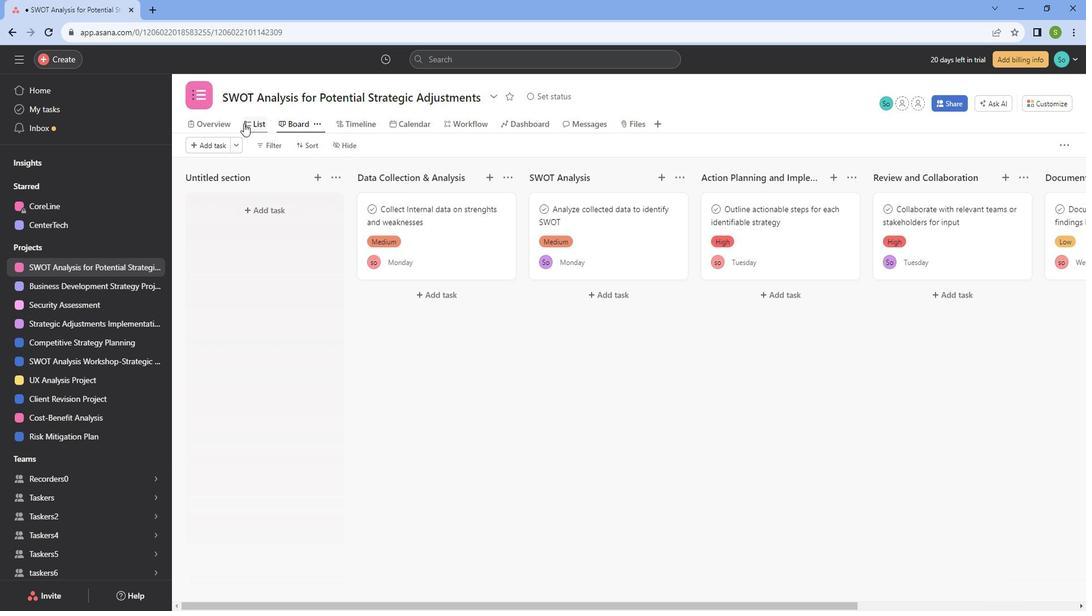 
Action: Mouse moved to (436, 337)
Screenshot: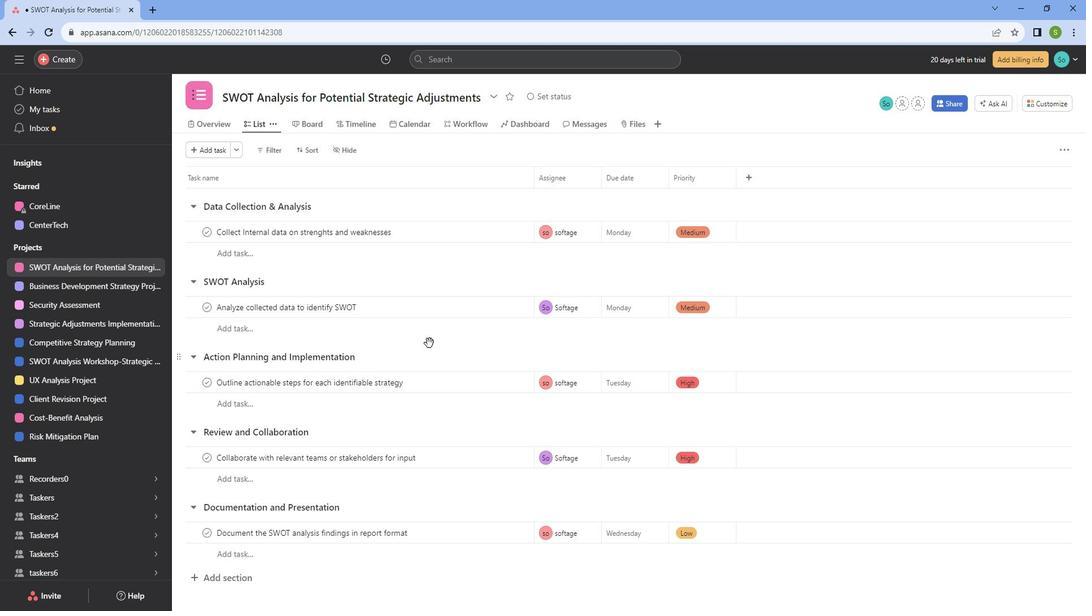 
Action: Mouse scrolled (436, 337) with delta (0, 0)
Screenshot: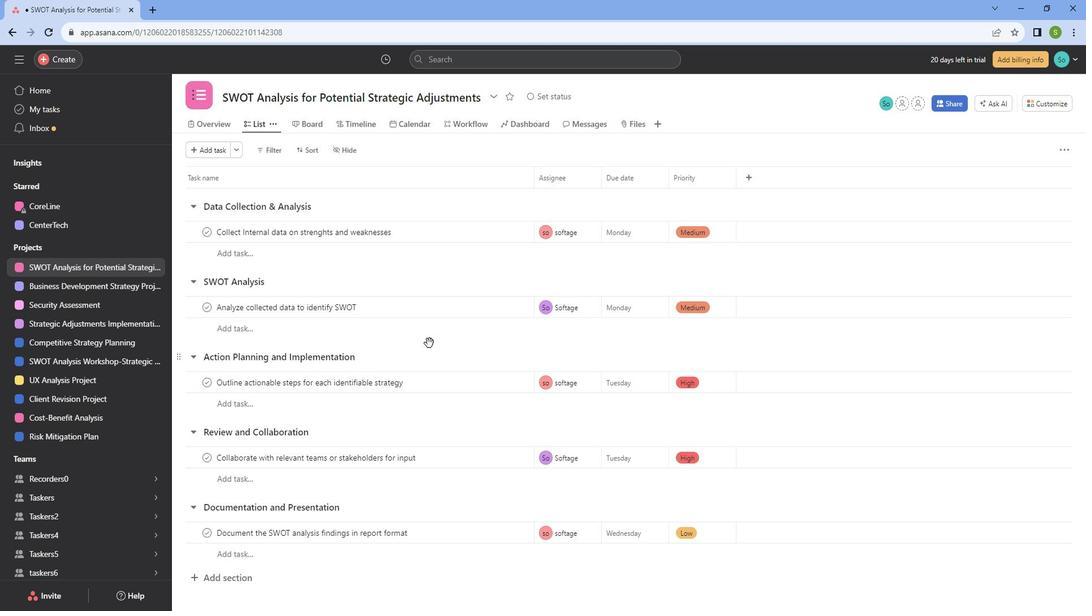 
Action: Mouse scrolled (436, 337) with delta (0, 0)
Screenshot: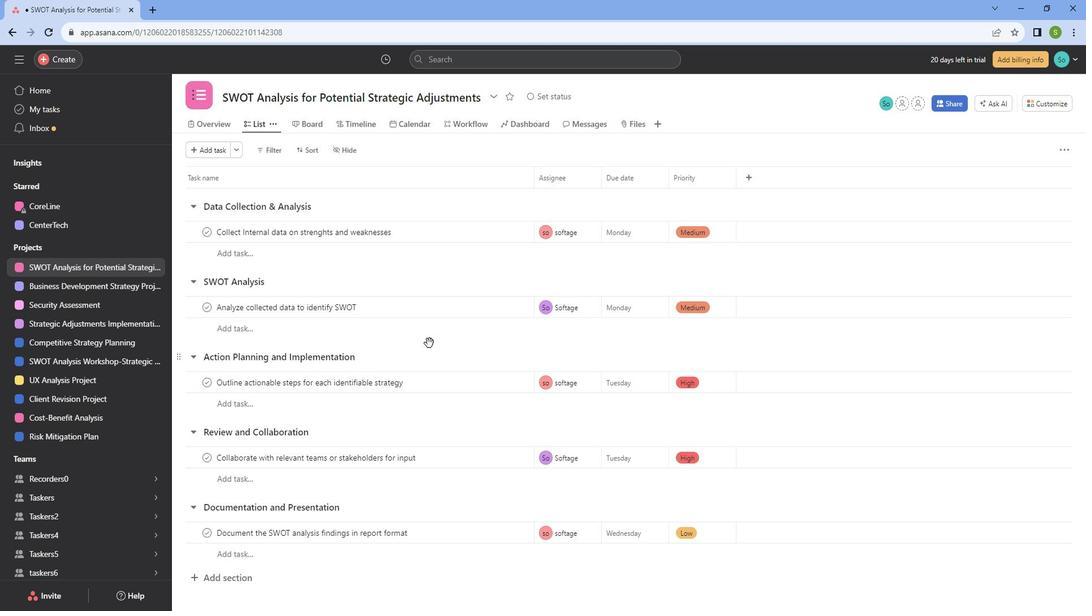 
Action: Mouse scrolled (436, 337) with delta (0, 0)
Screenshot: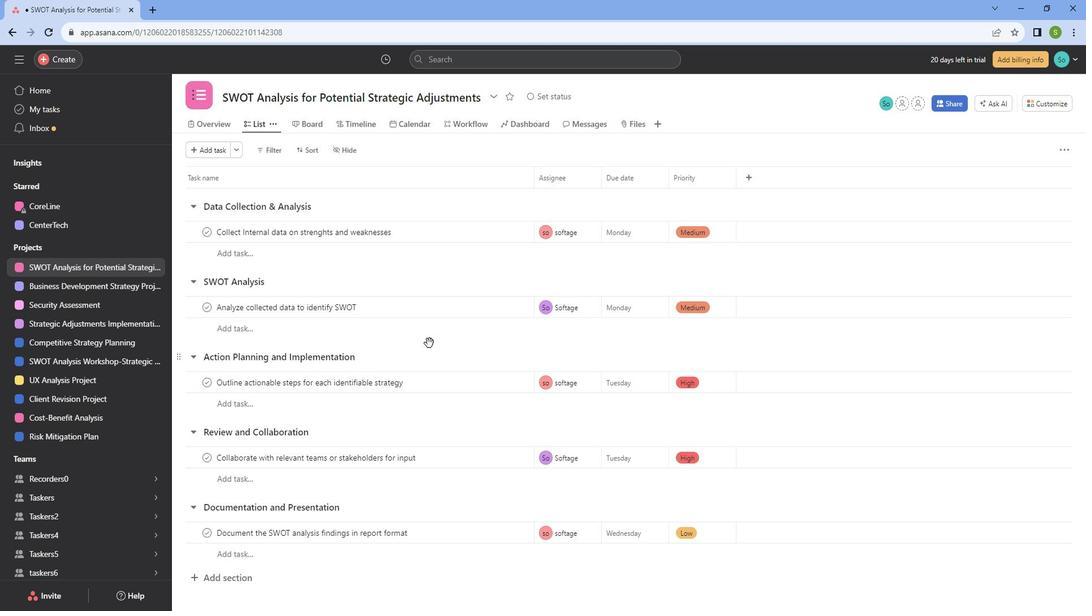 
Action: Mouse scrolled (436, 337) with delta (0, 0)
Screenshot: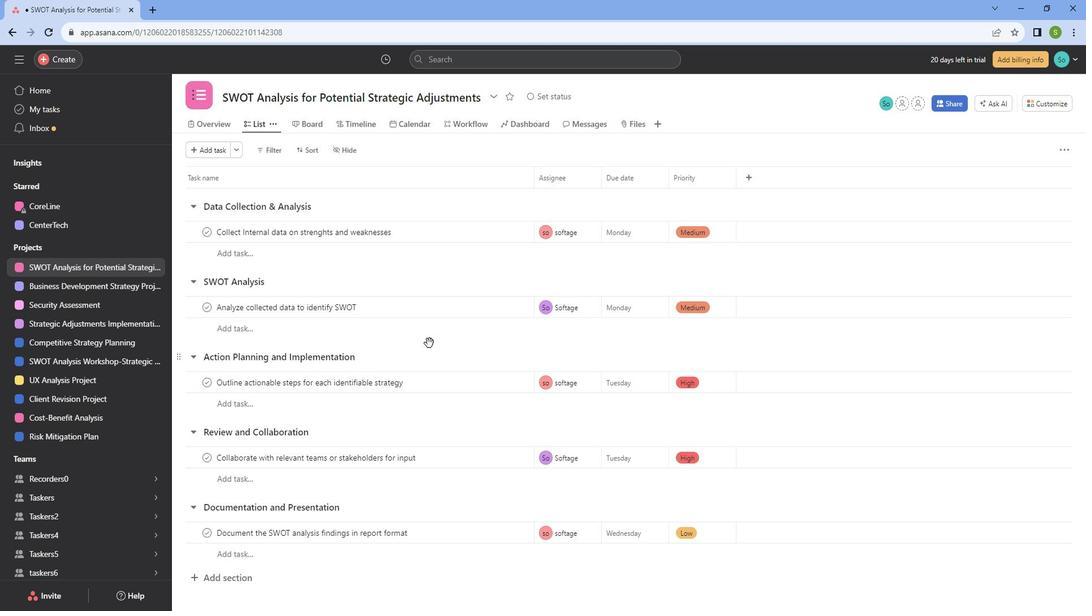 
Action: Mouse scrolled (436, 336) with delta (0, 0)
Screenshot: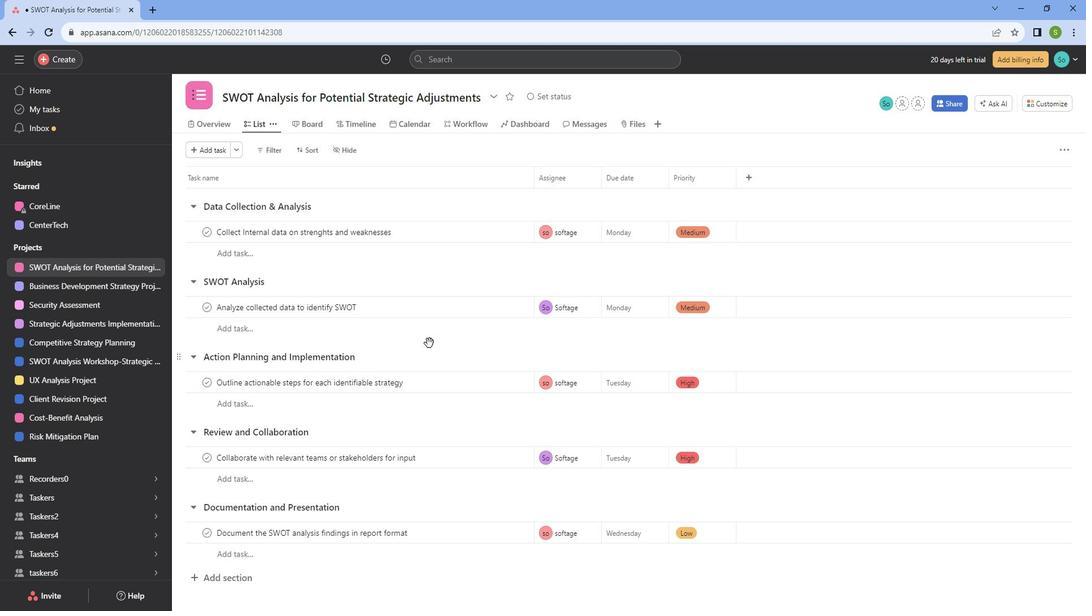 
Action: Mouse scrolled (436, 336) with delta (0, 0)
Screenshot: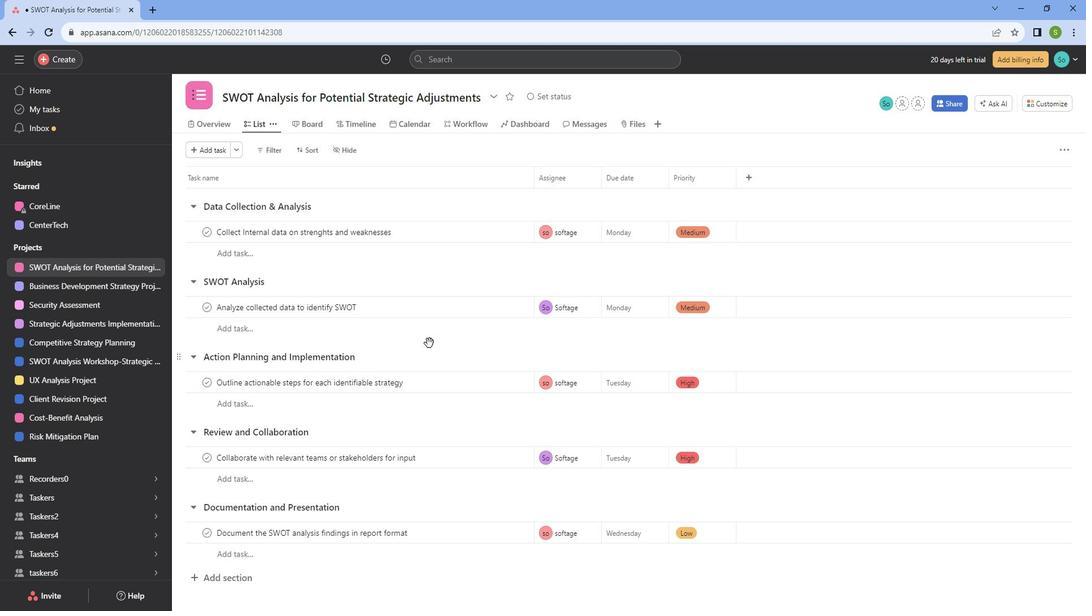 
Action: Mouse scrolled (436, 336) with delta (0, 0)
Screenshot: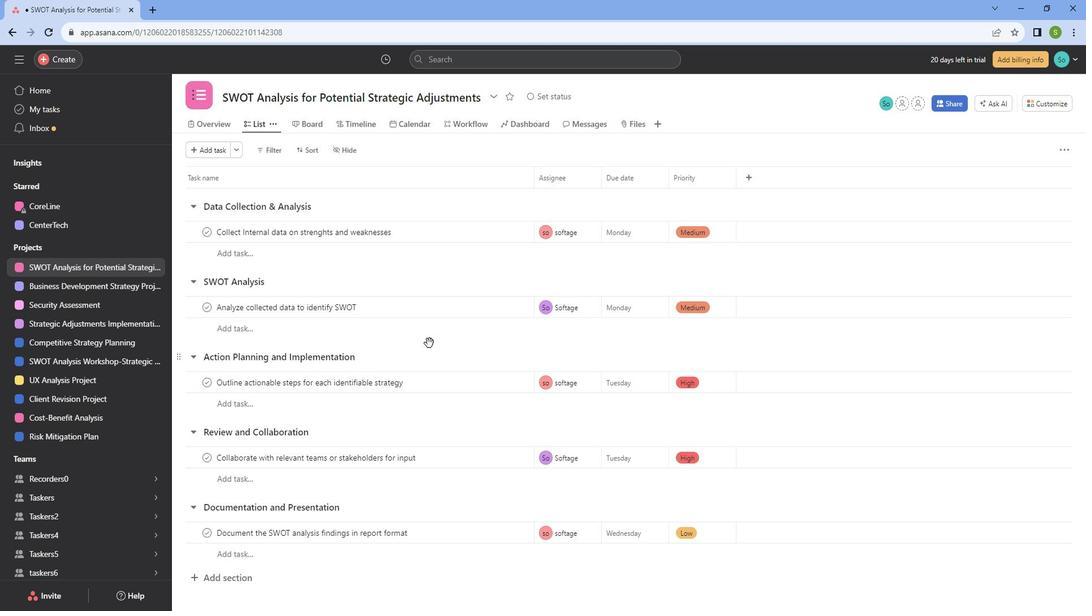 
Action: Mouse scrolled (436, 336) with delta (0, 0)
Screenshot: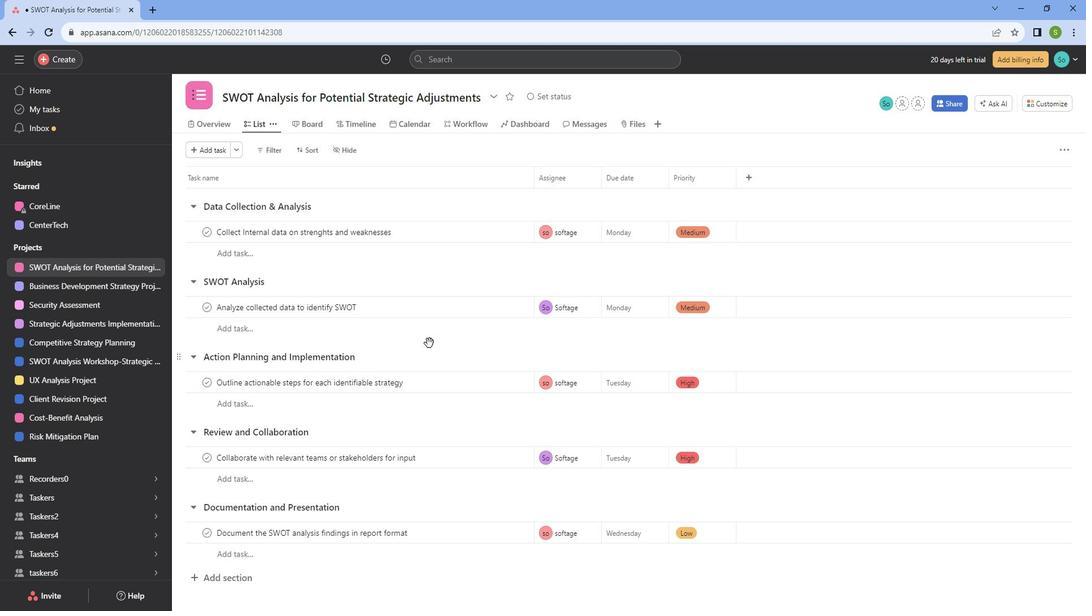 
